 Task: Open Card Card0000000122 in Board Board0000000031 in Workspace WS0000000011 in Trello. Add Member Email0000000042 to Card Card0000000122 in Board Board0000000031 in Workspace WS0000000011 in Trello. Add Yellow Label titled Label0000000122 to Card Card0000000122 in Board Board0000000031 in Workspace WS0000000011 in Trello. Add Checklist CL0000000122 to Card Card0000000122 in Board Board0000000031 in Workspace WS0000000011 in Trello. Add Dates with Start Date as May 08 2023 and Due Date as May 31 2023 to Card Card0000000122 in Board Board0000000031 in Workspace WS0000000011 in Trello
Action: Mouse moved to (469, 361)
Screenshot: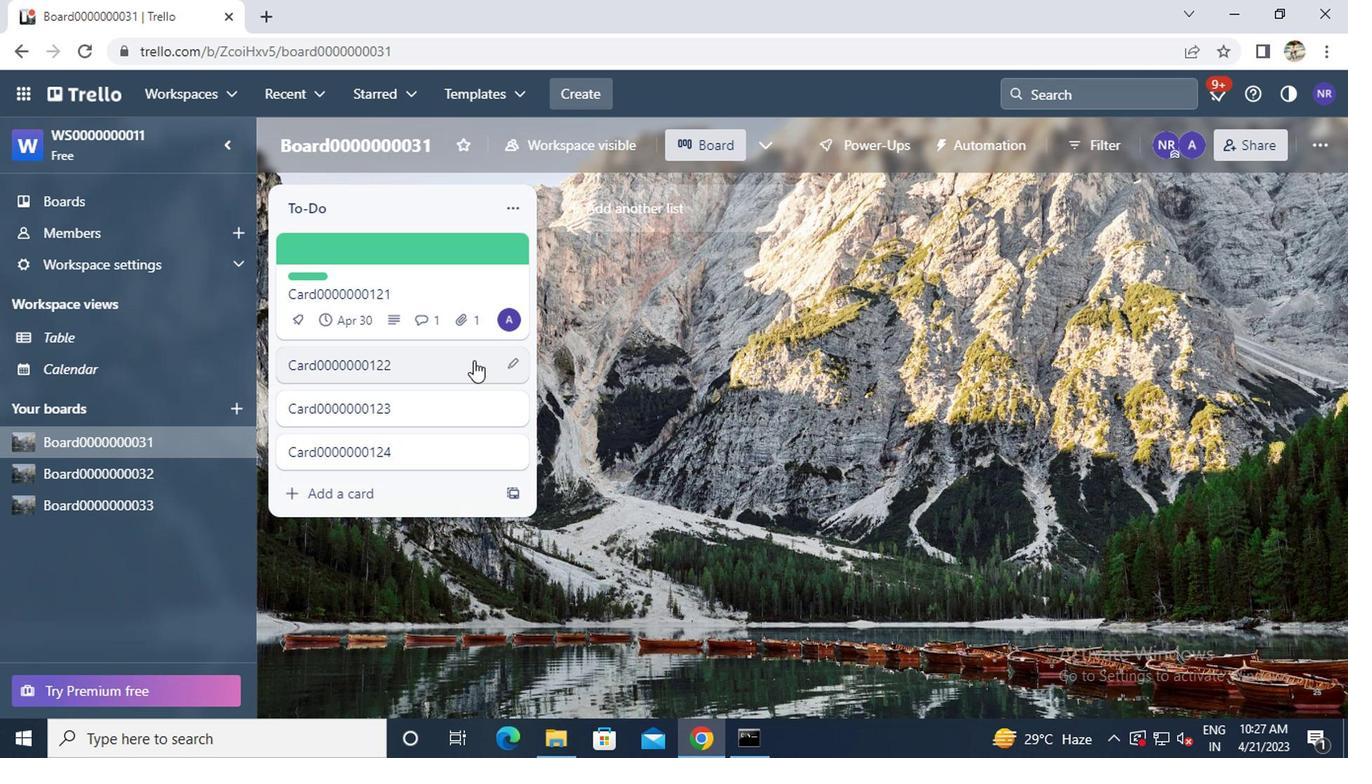 
Action: Mouse pressed left at (469, 361)
Screenshot: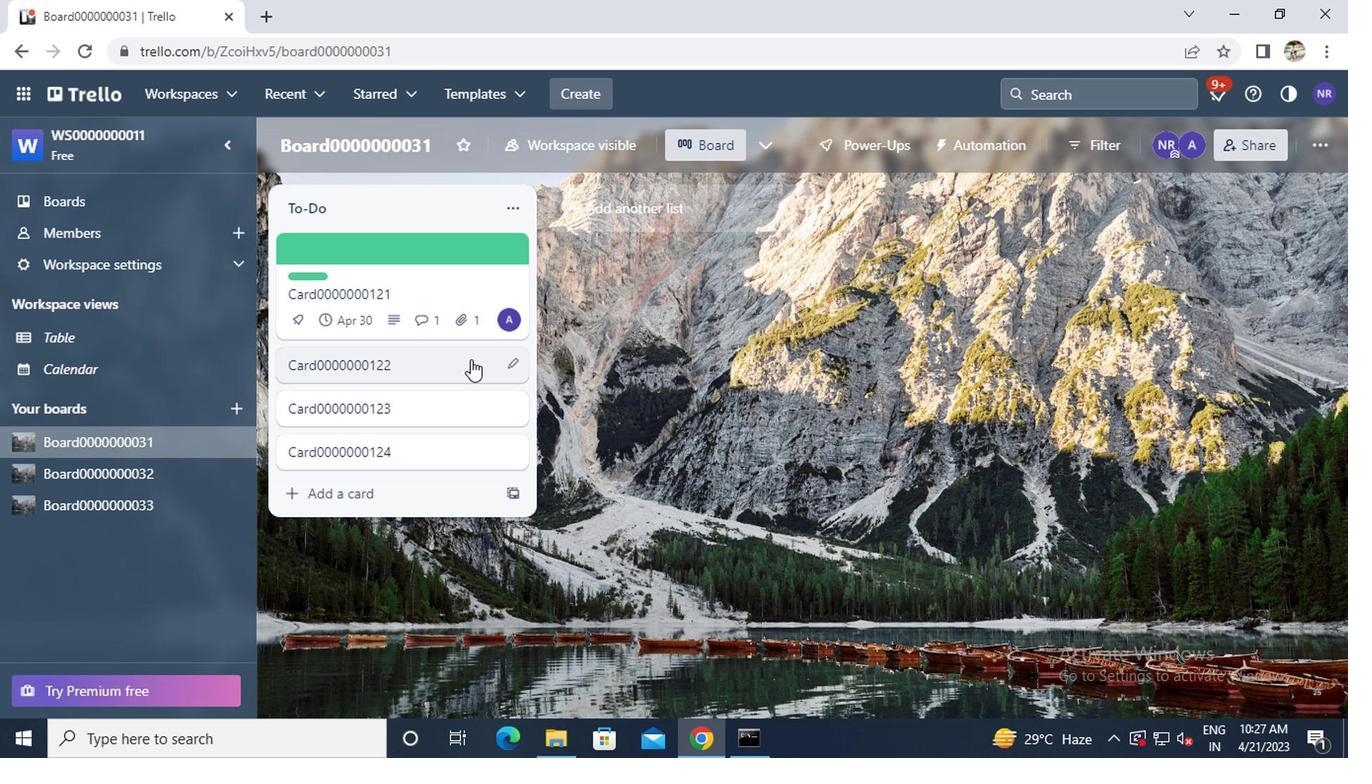 
Action: Mouse moved to (887, 323)
Screenshot: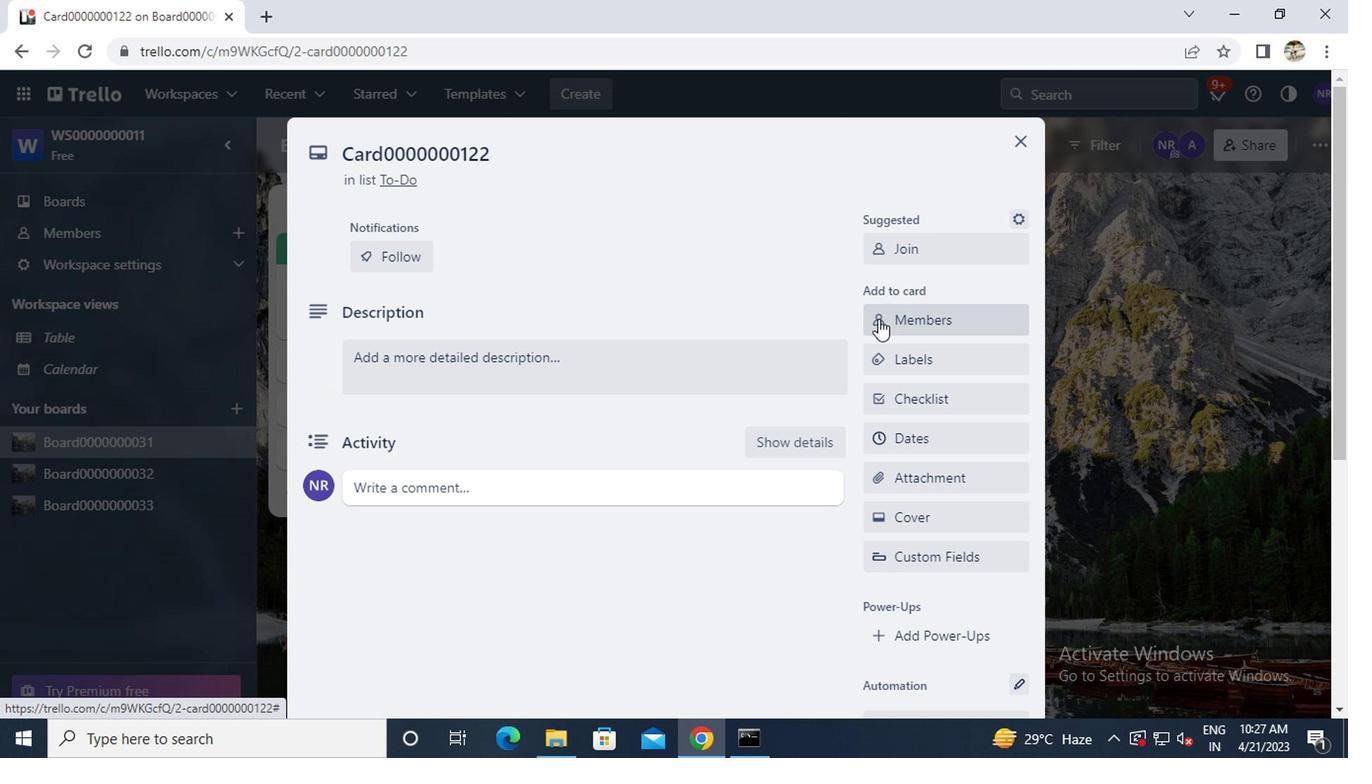 
Action: Mouse pressed left at (887, 323)
Screenshot: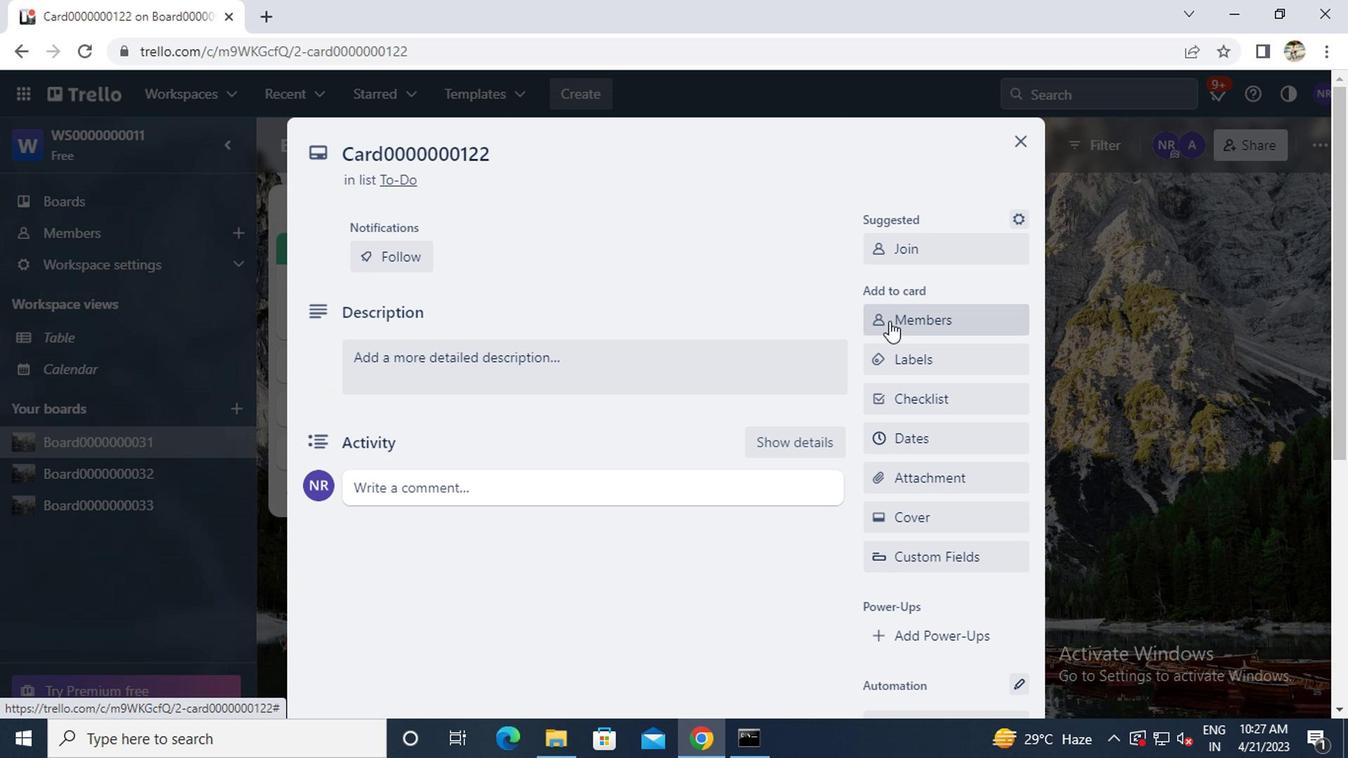 
Action: Key pressed m<Key.caps_lock>ail<Key.caps_lock><Key.caps_lock>australia7<Key.shift>@GMAIL.COM
Screenshot: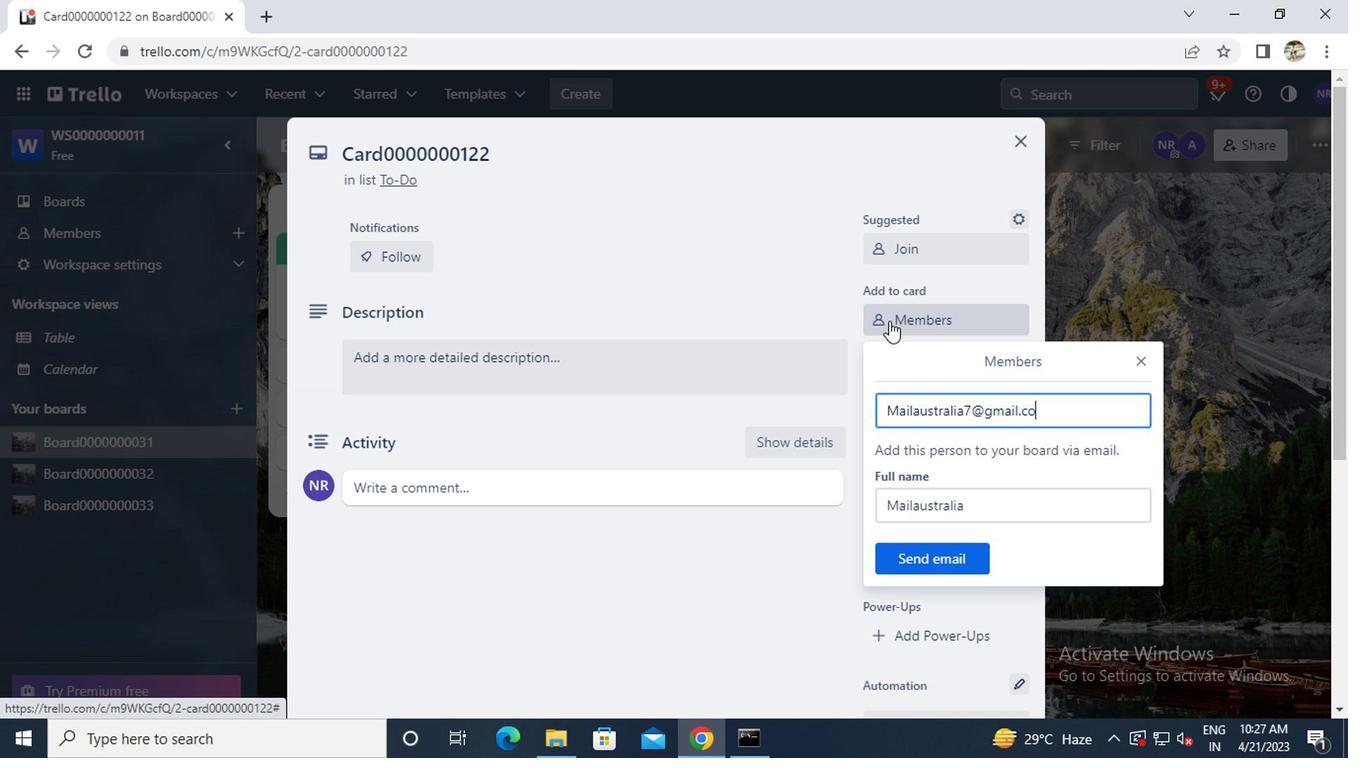 
Action: Mouse moved to (927, 560)
Screenshot: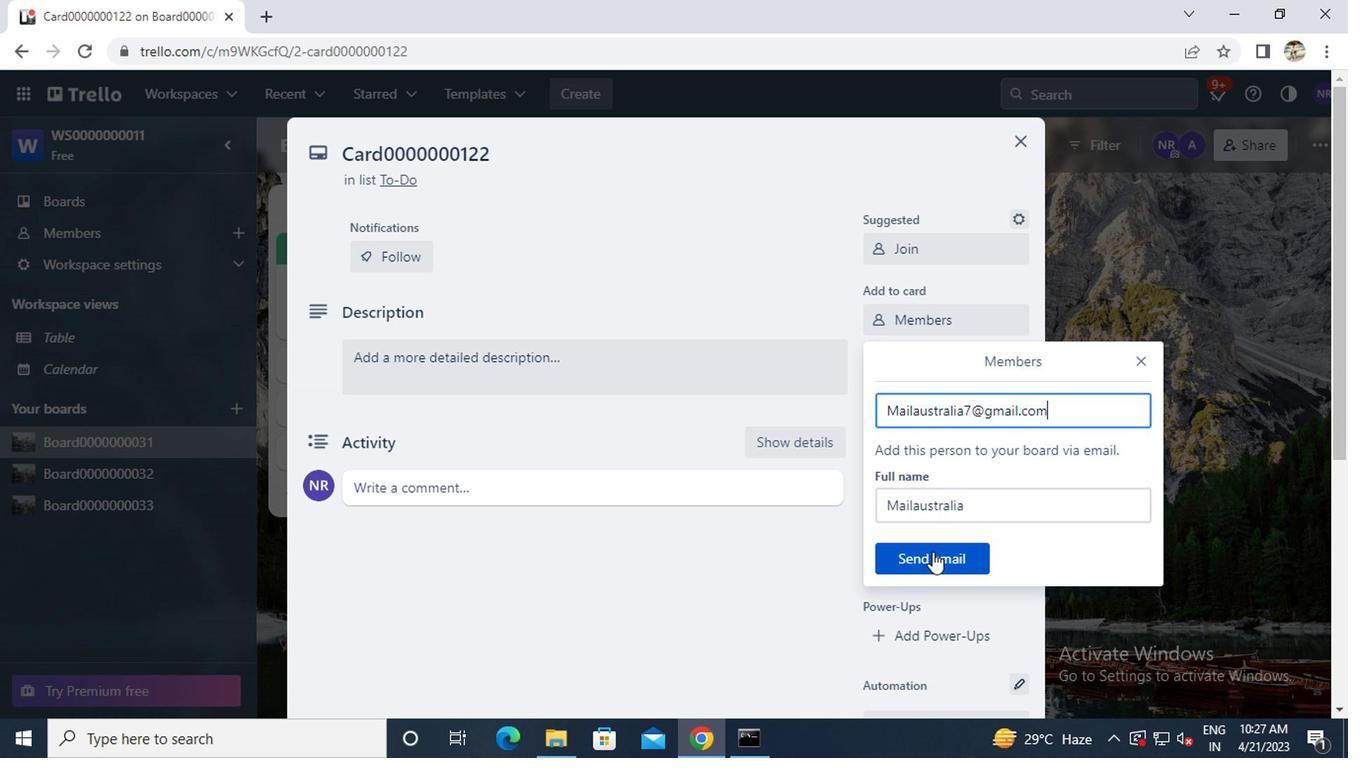 
Action: Mouse pressed left at (927, 560)
Screenshot: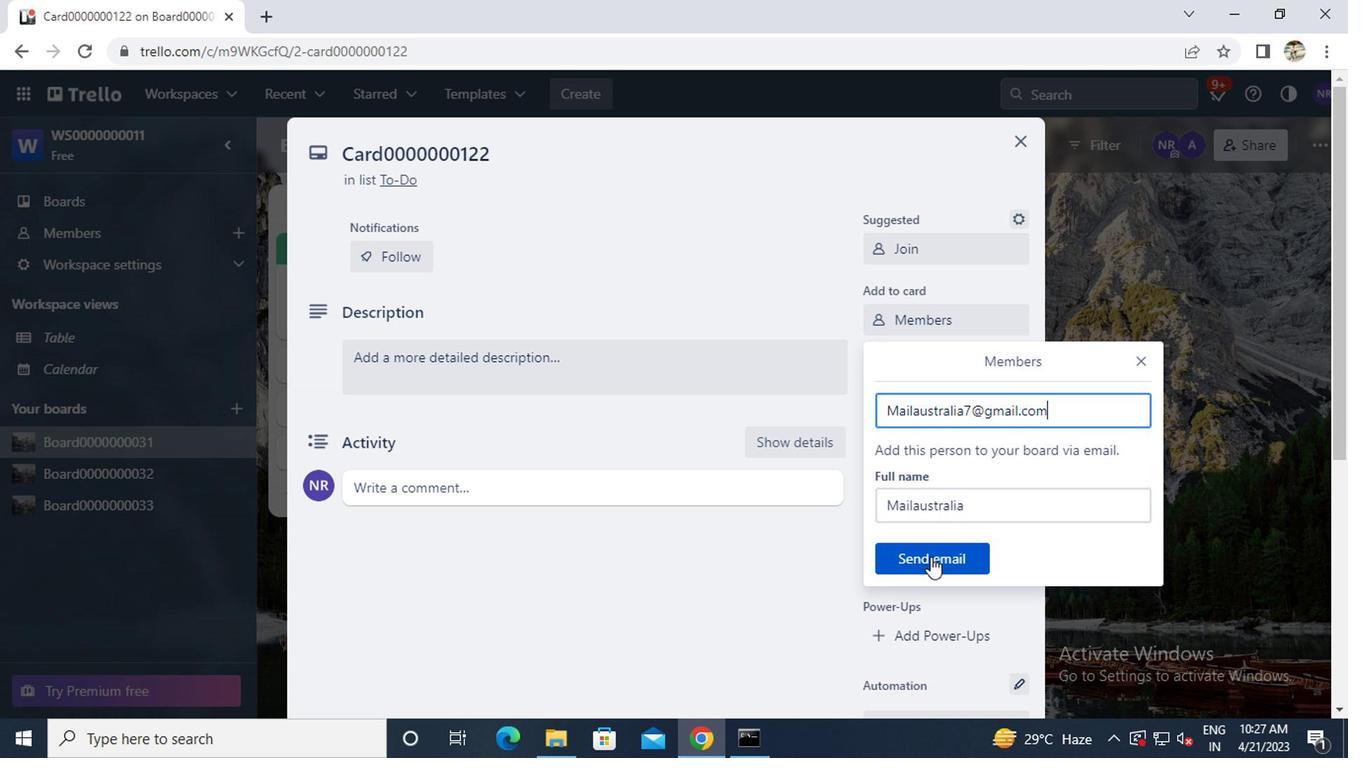 
Action: Mouse moved to (911, 358)
Screenshot: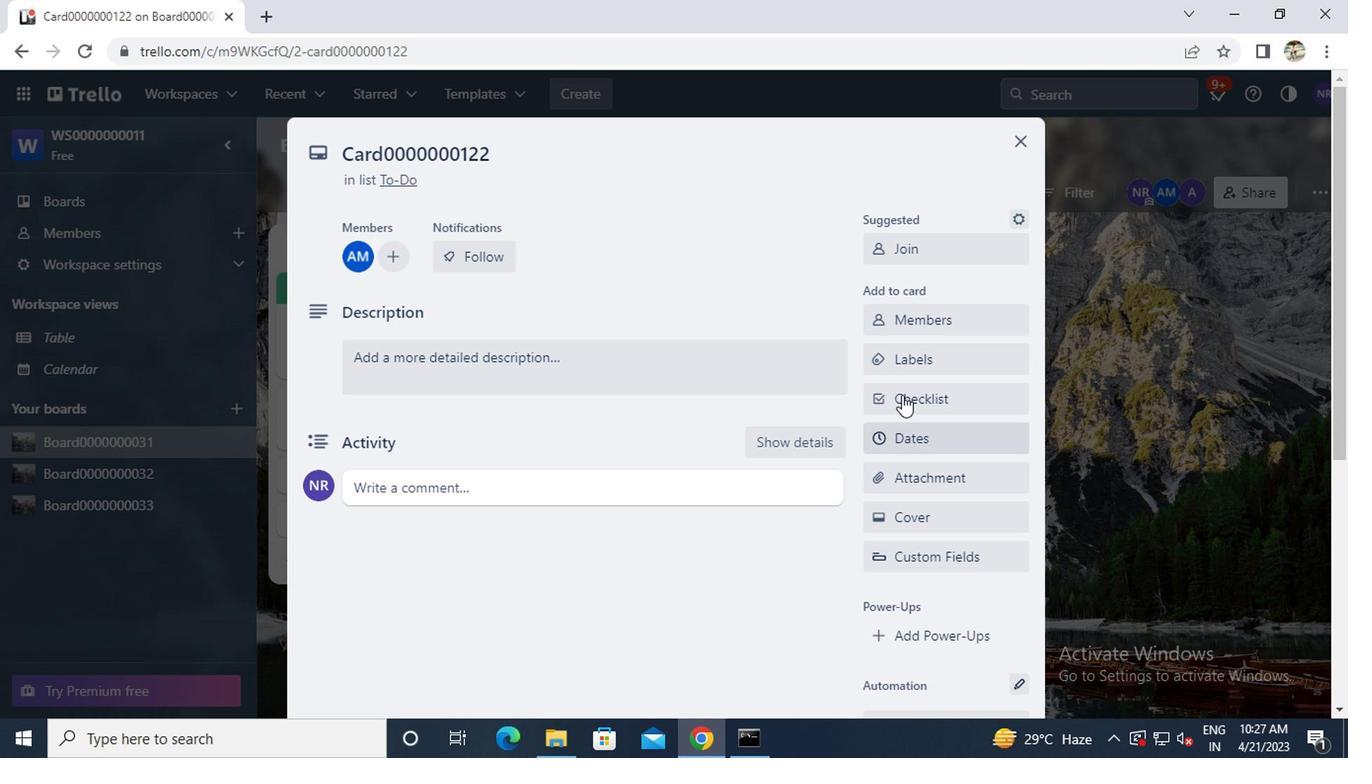 
Action: Mouse pressed left at (911, 358)
Screenshot: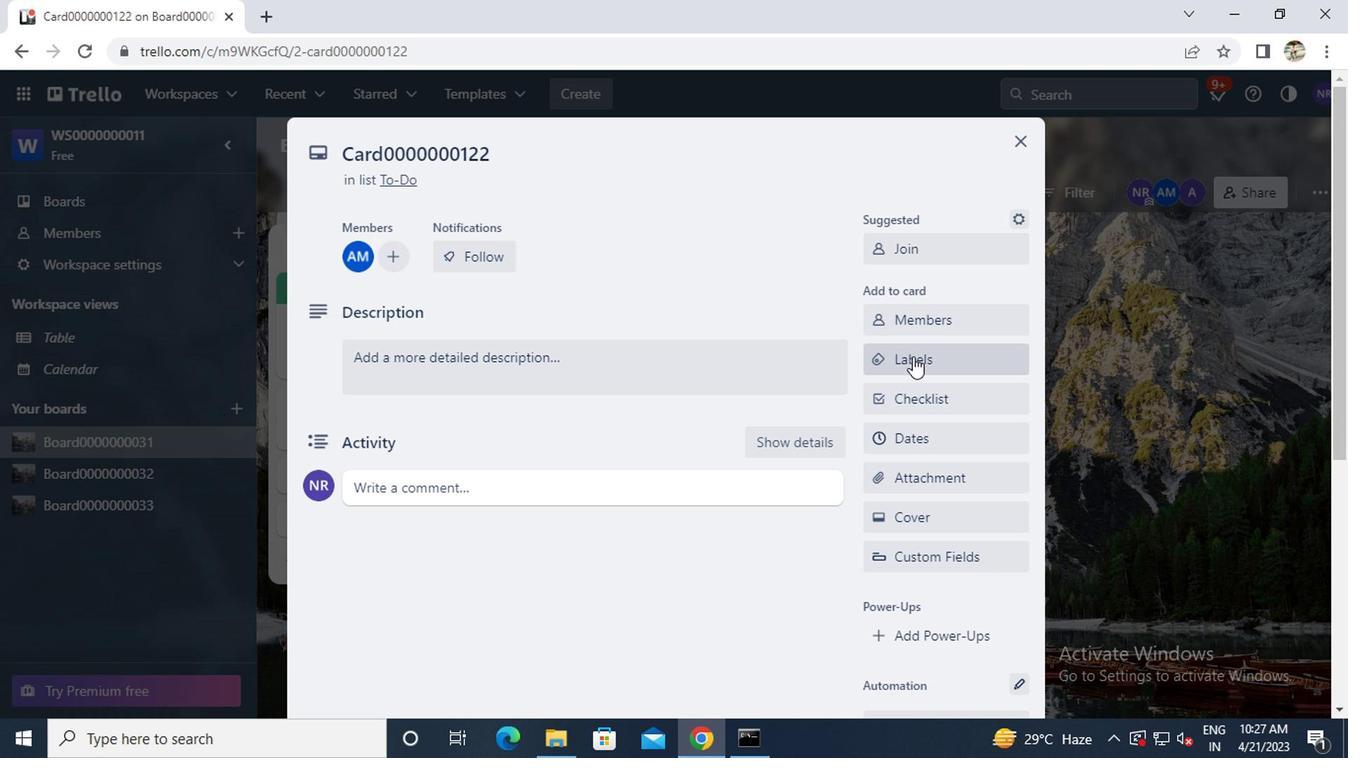 
Action: Mouse moved to (967, 528)
Screenshot: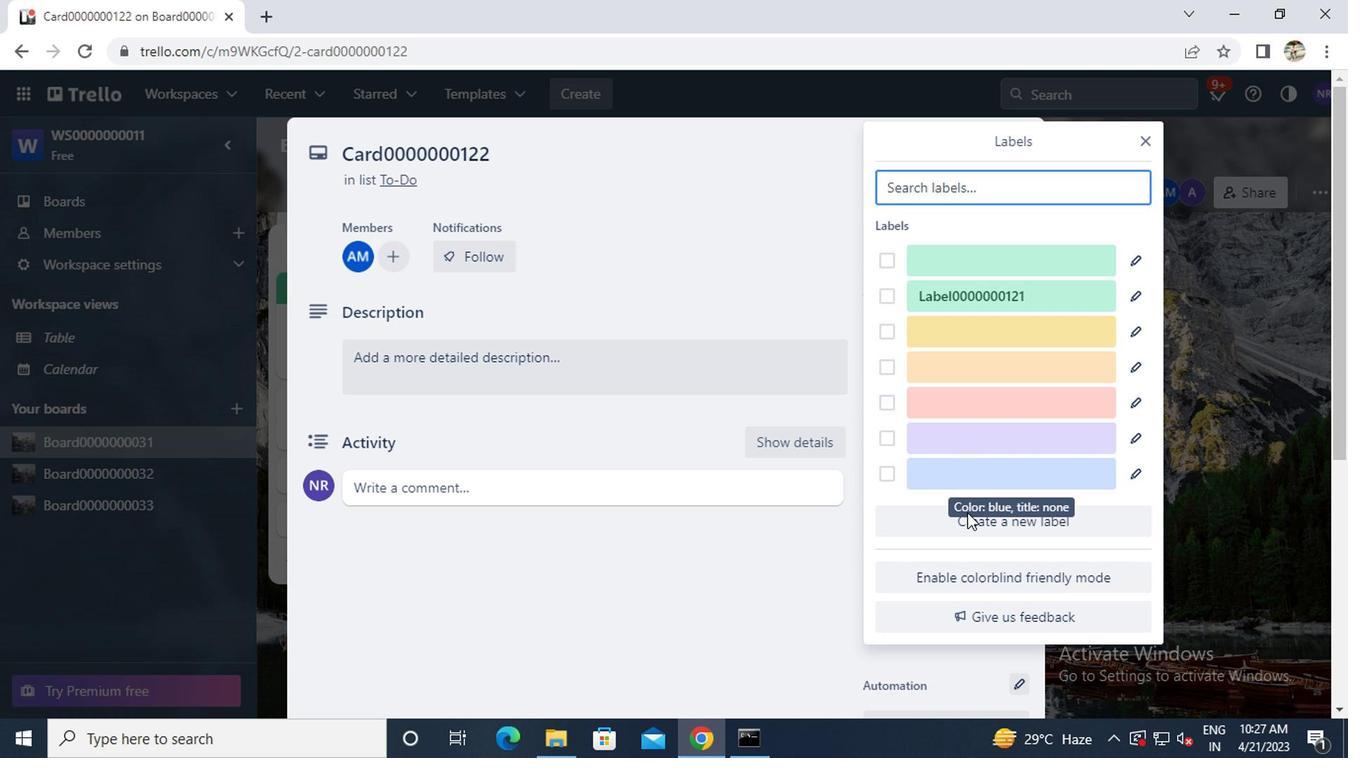 
Action: Mouse pressed left at (967, 528)
Screenshot: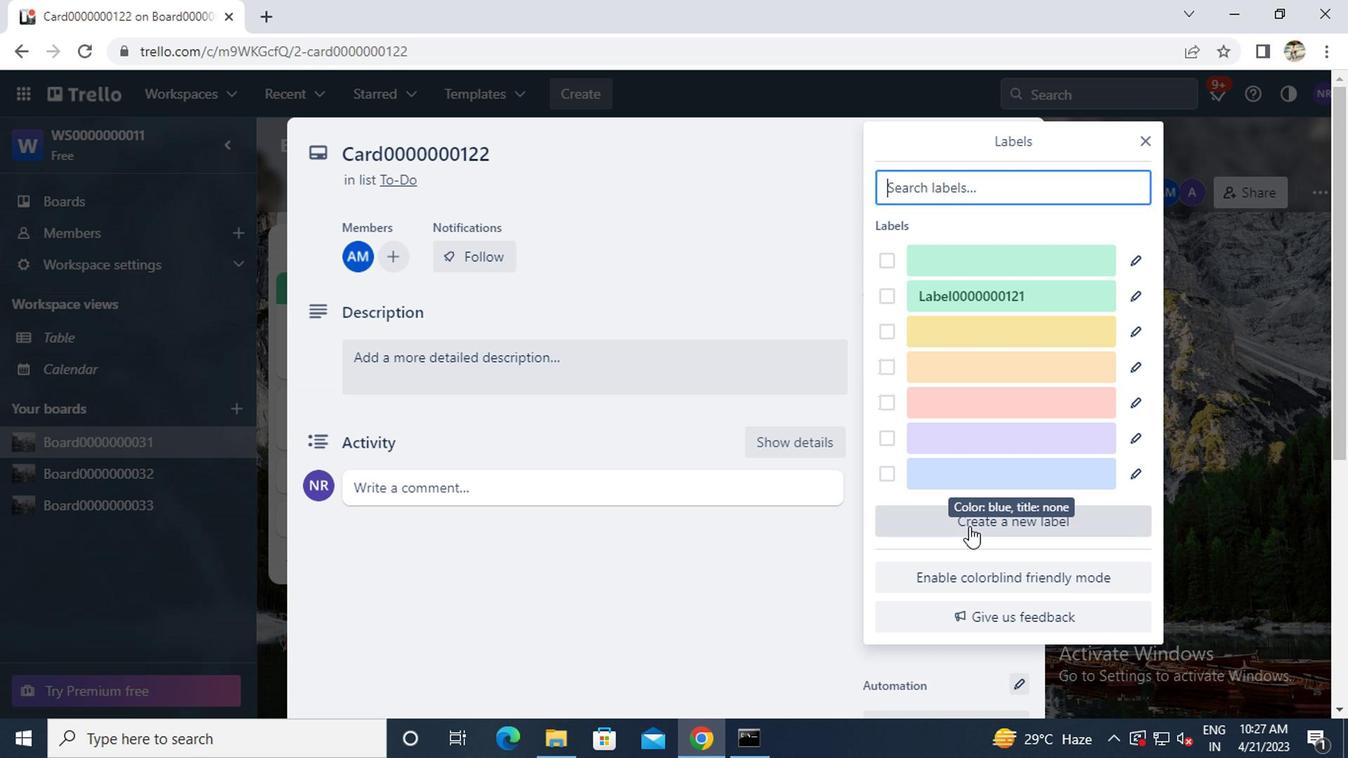 
Action: Mouse moved to (955, 430)
Screenshot: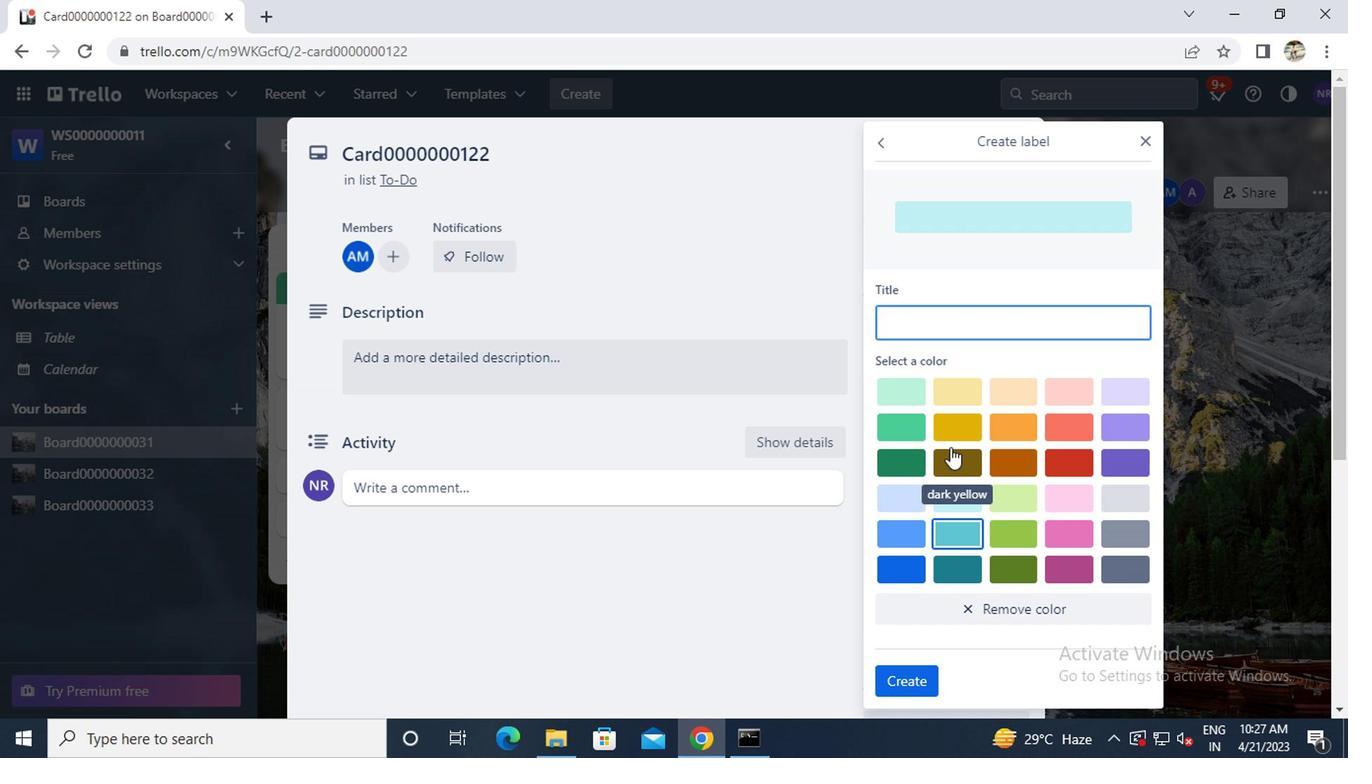 
Action: Mouse pressed left at (955, 430)
Screenshot: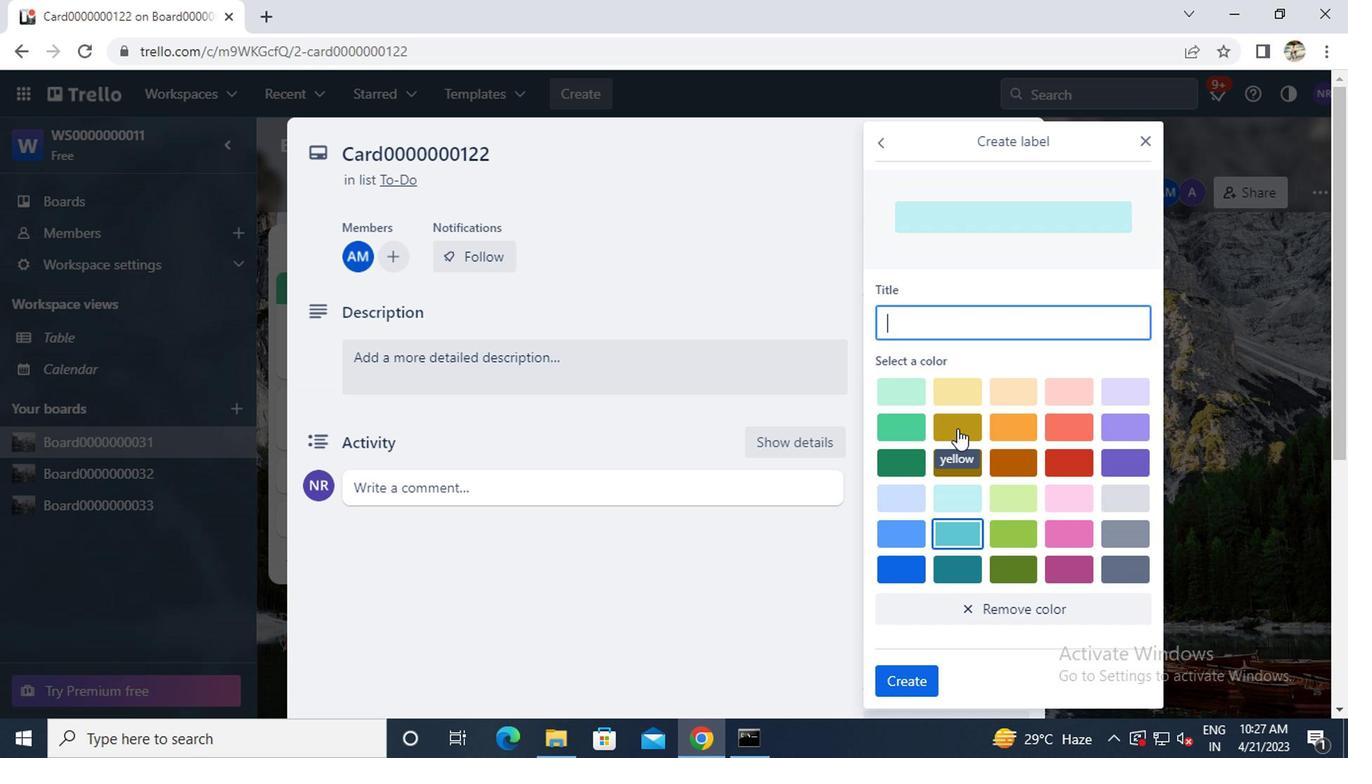 
Action: Mouse moved to (970, 320)
Screenshot: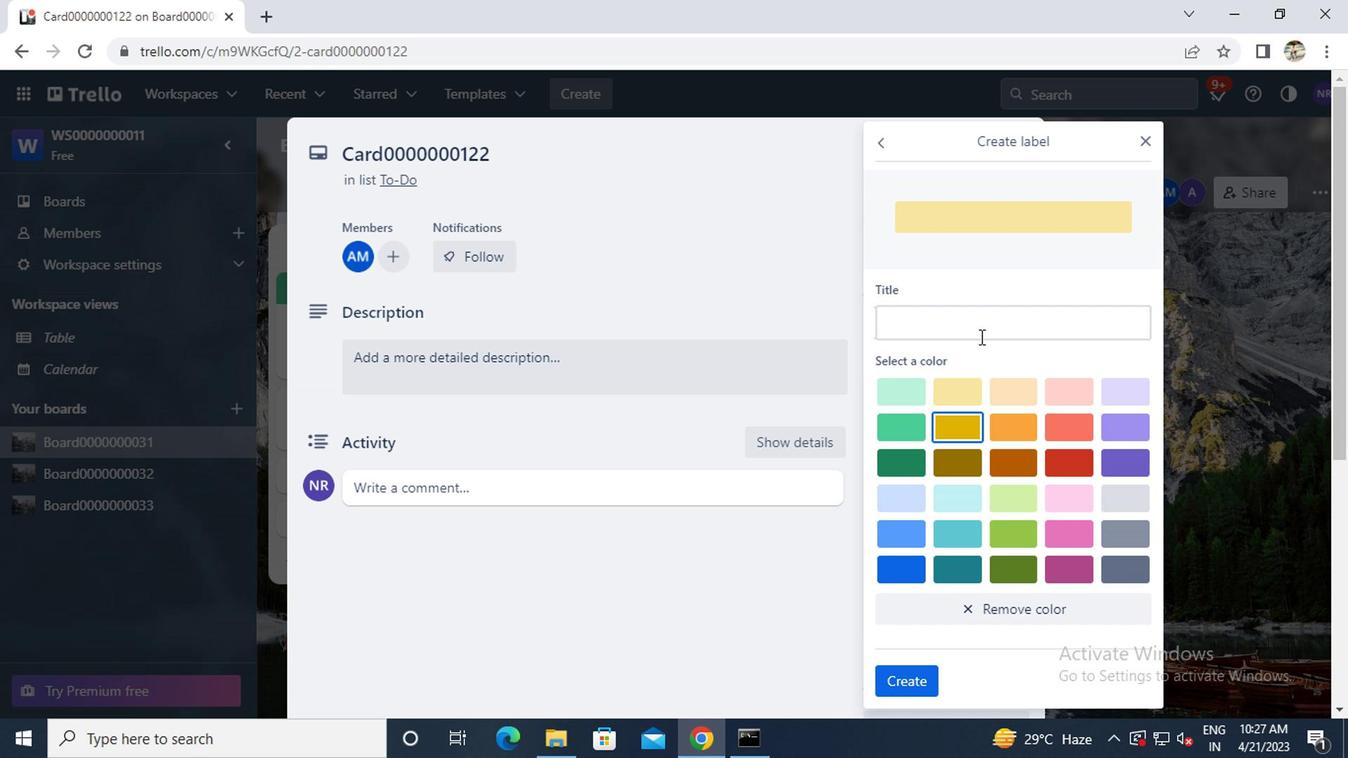 
Action: Mouse pressed left at (970, 320)
Screenshot: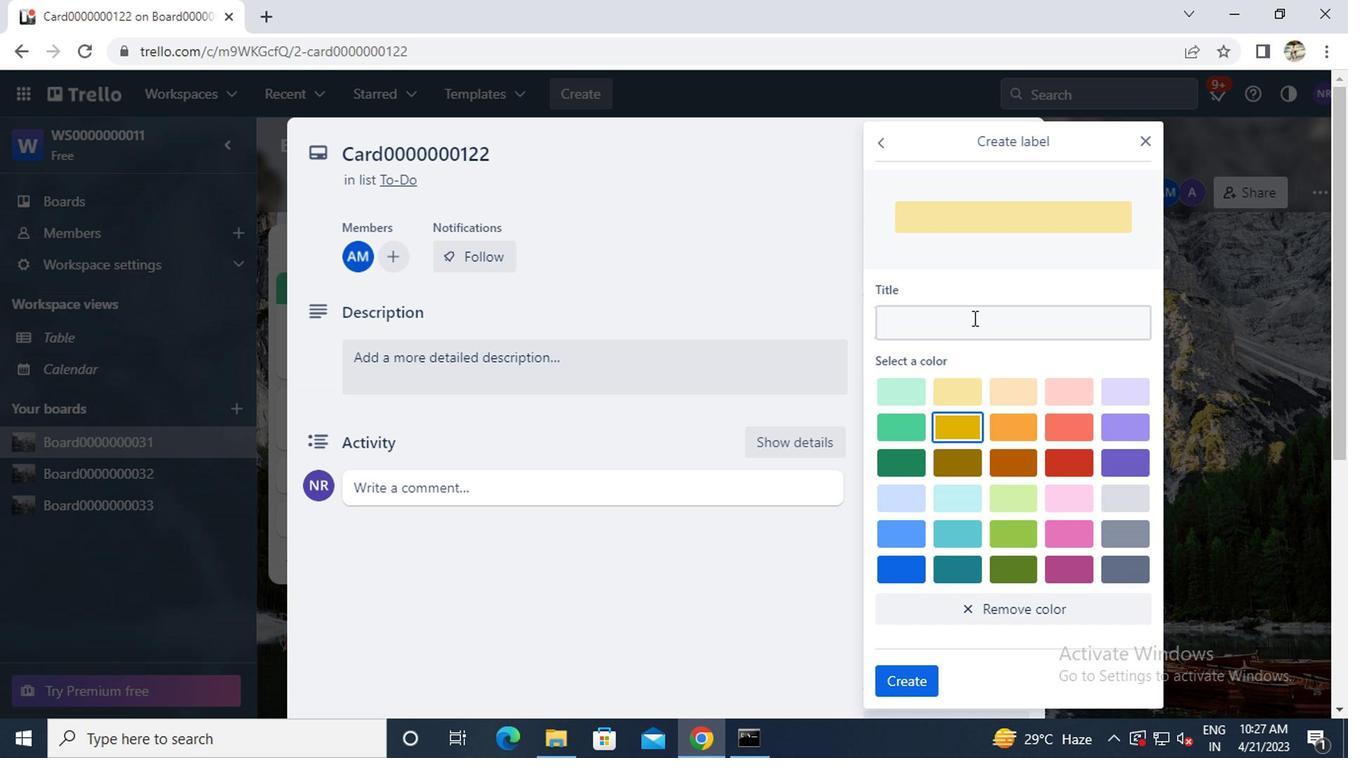 
Action: Key pressed <Key.caps_lock>L<Key.caps_lock>ABEL0000000122
Screenshot: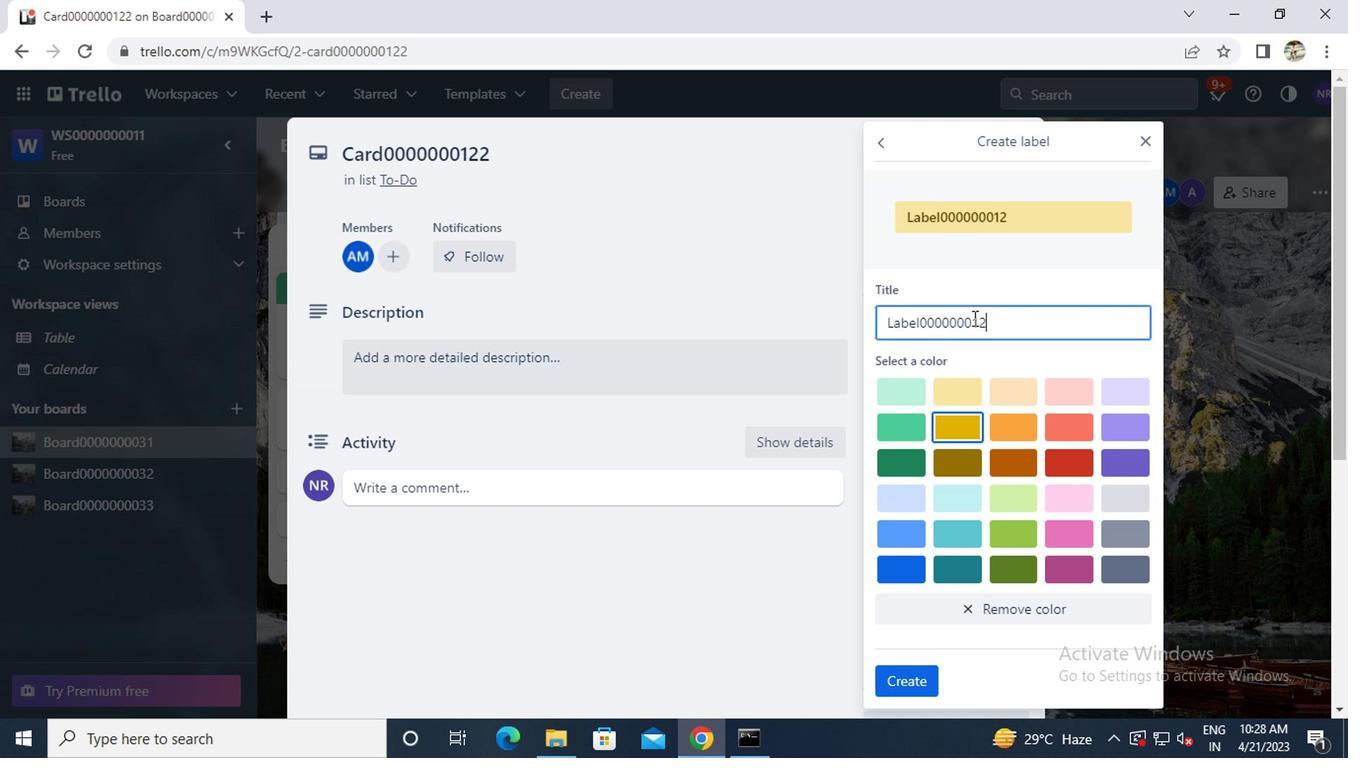 
Action: Mouse moved to (920, 677)
Screenshot: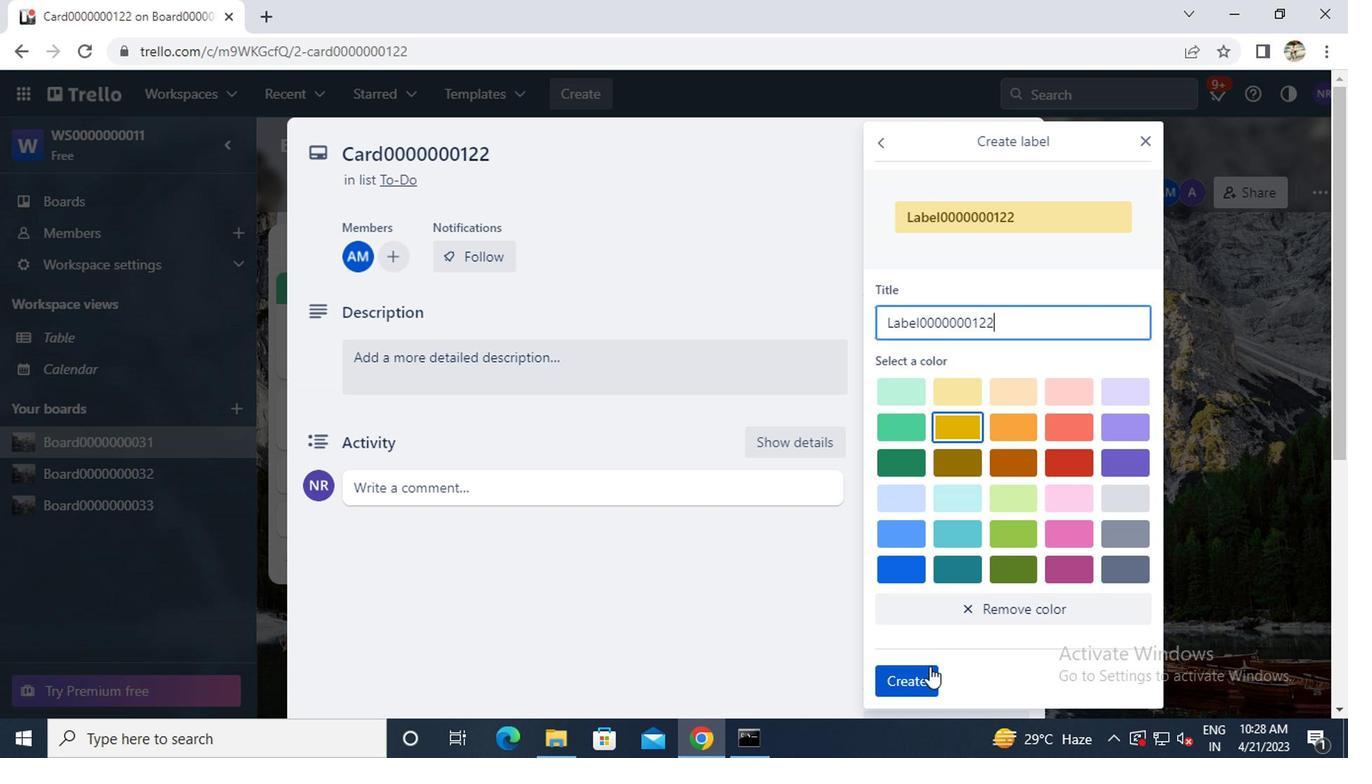 
Action: Mouse pressed left at (920, 677)
Screenshot: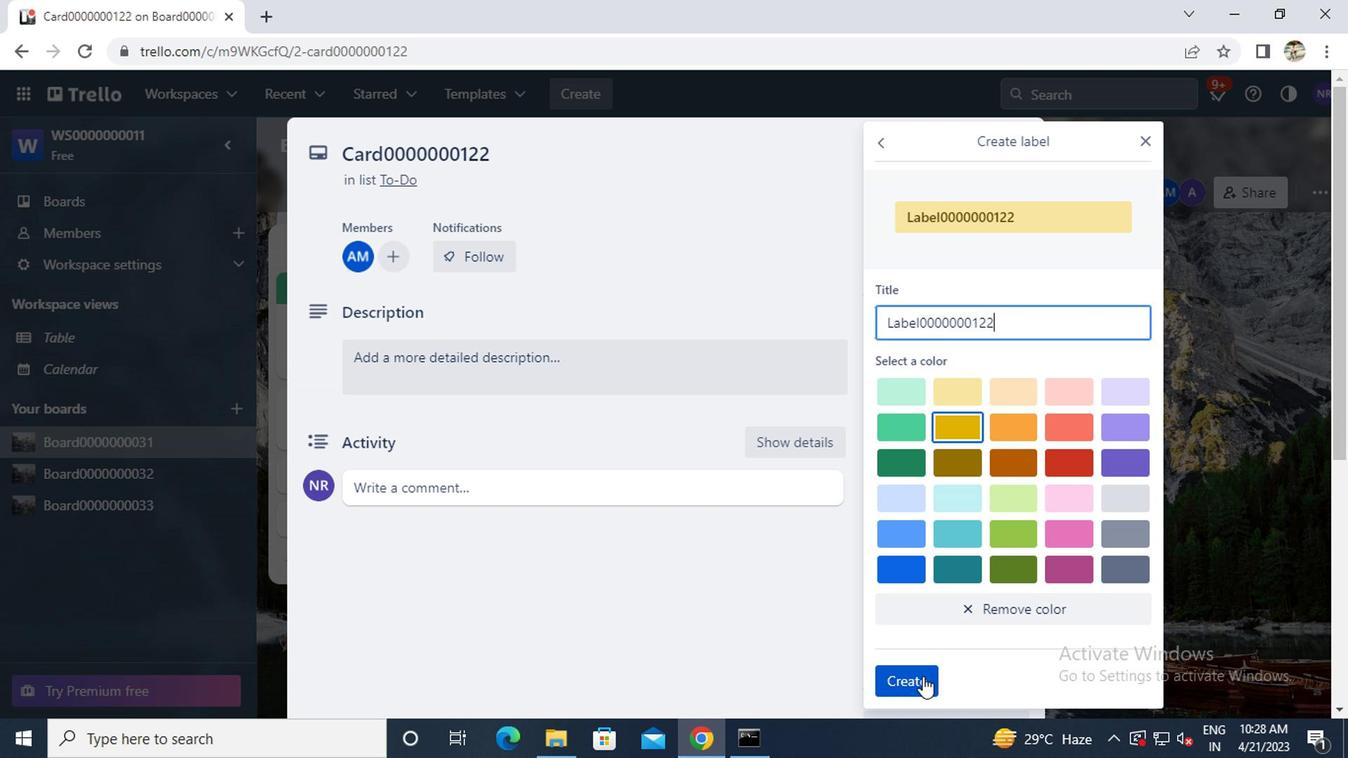 
Action: Mouse moved to (1136, 144)
Screenshot: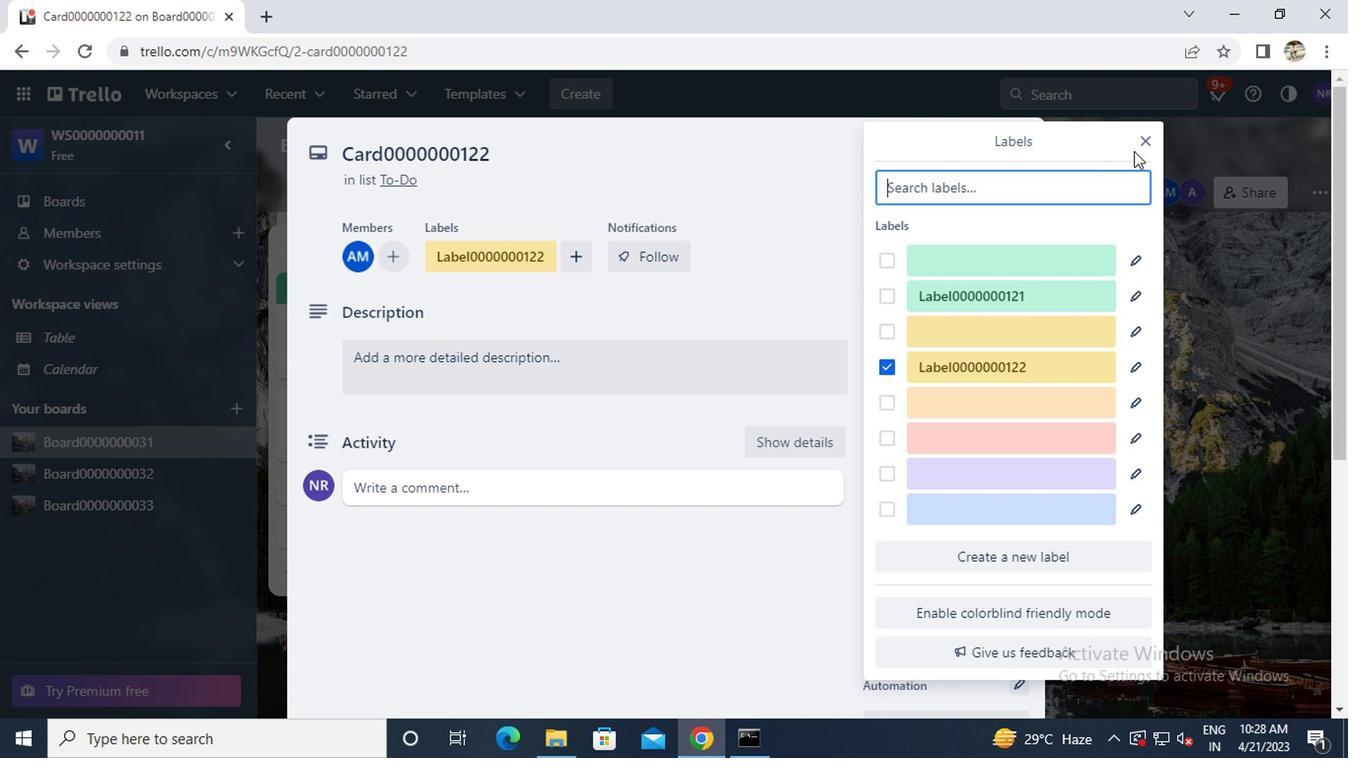 
Action: Mouse pressed left at (1136, 144)
Screenshot: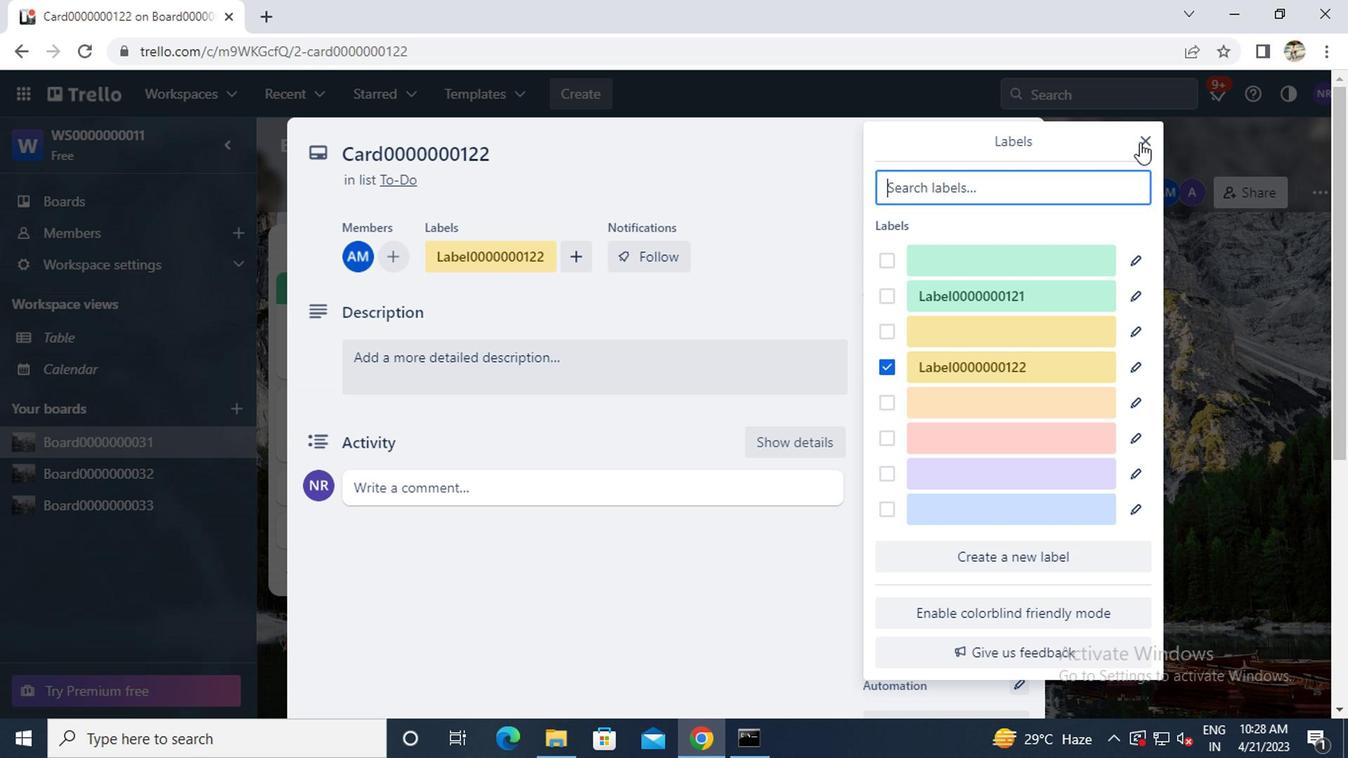 
Action: Mouse moved to (946, 399)
Screenshot: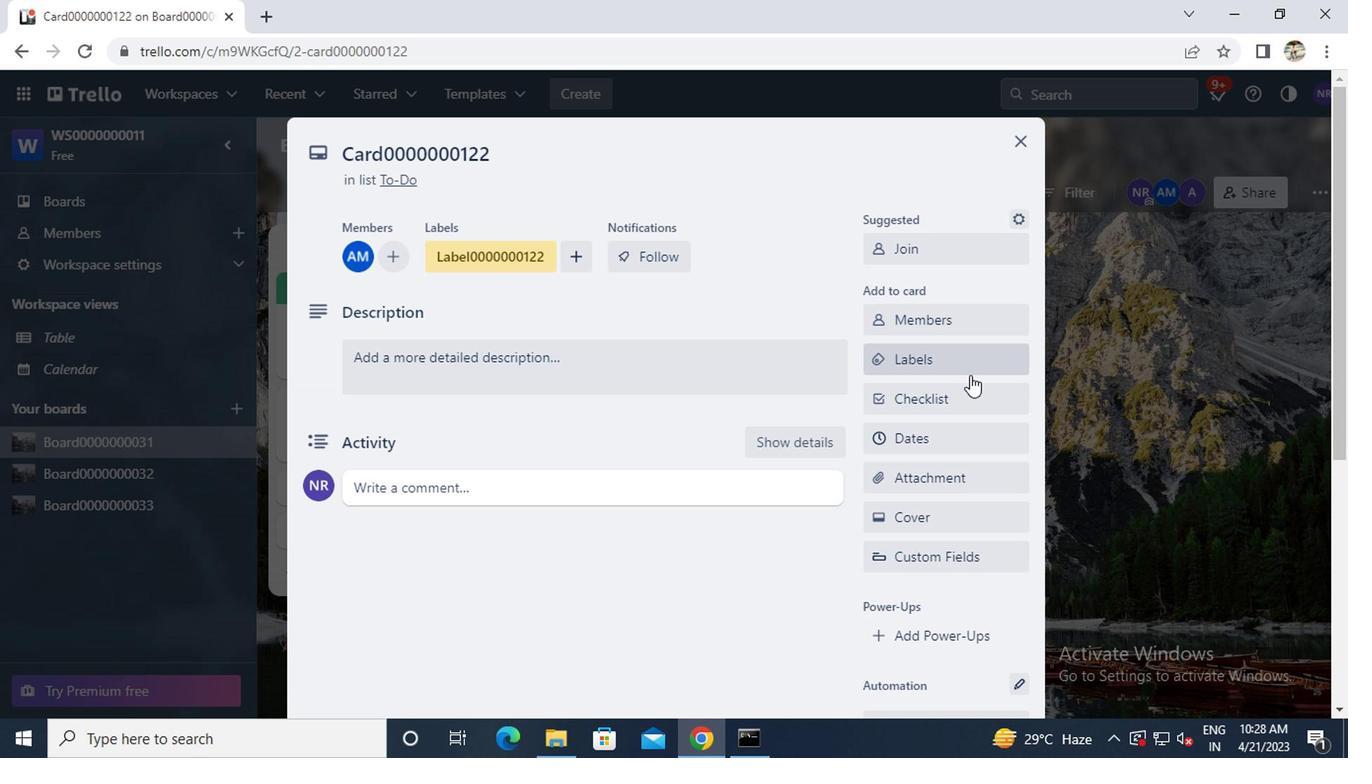 
Action: Mouse pressed left at (946, 399)
Screenshot: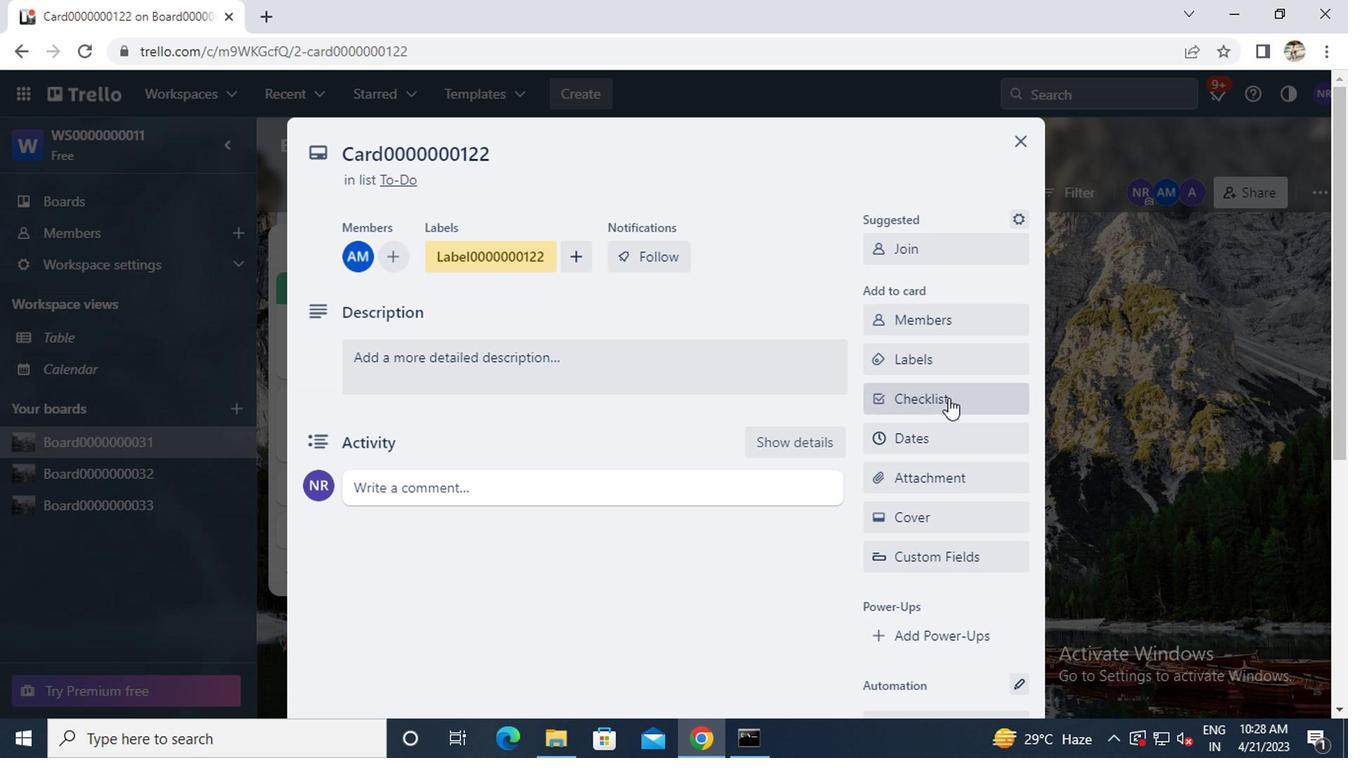 
Action: Key pressed <Key.caps_lock>CL<Key.caps_lock>0000000122
Screenshot: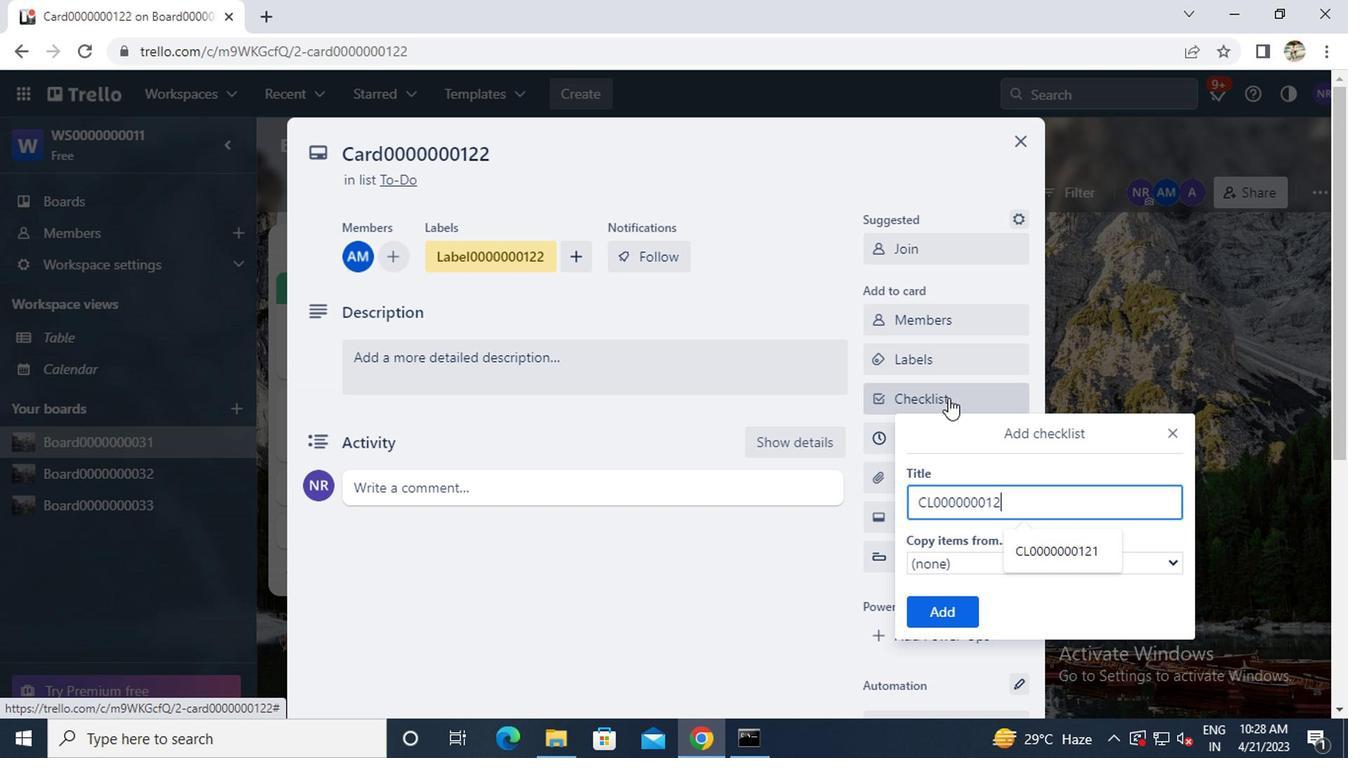 
Action: Mouse moved to (942, 617)
Screenshot: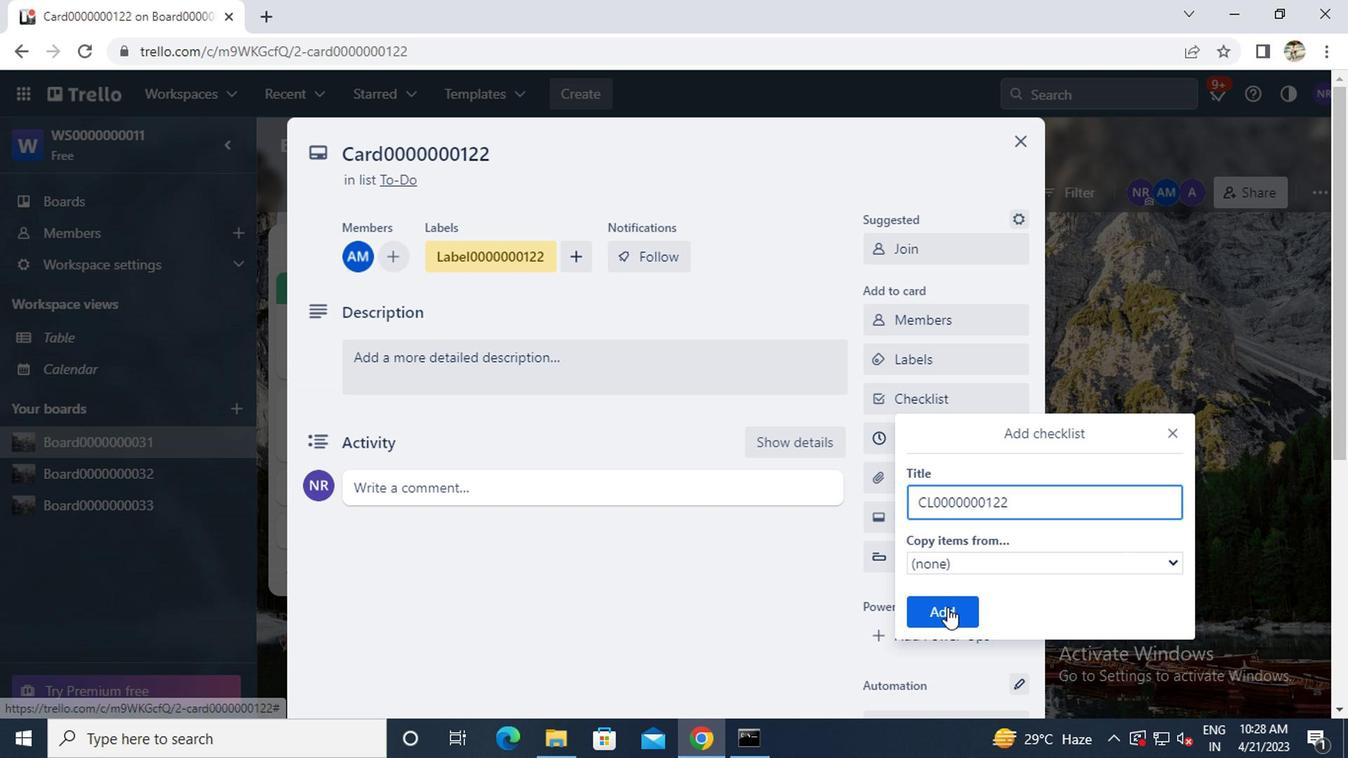 
Action: Mouse pressed left at (942, 617)
Screenshot: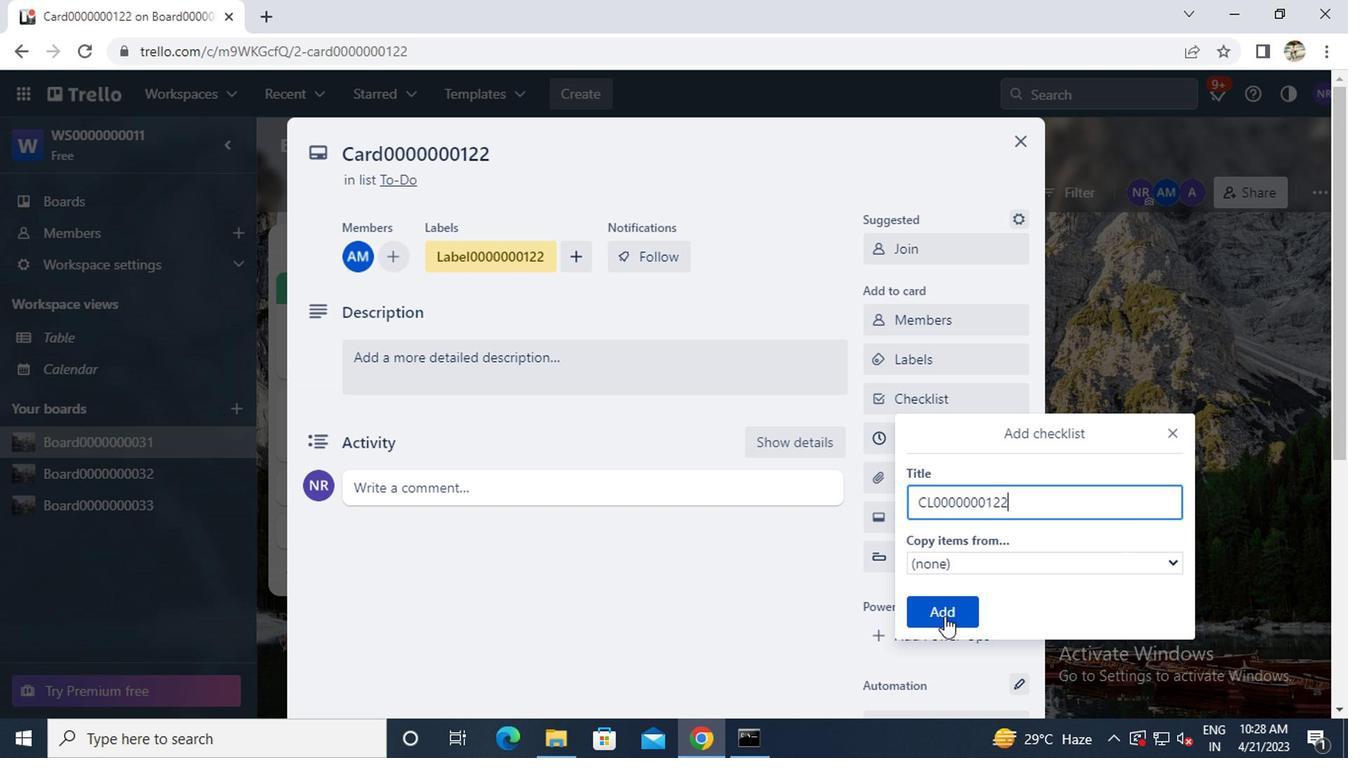
Action: Mouse moved to (935, 444)
Screenshot: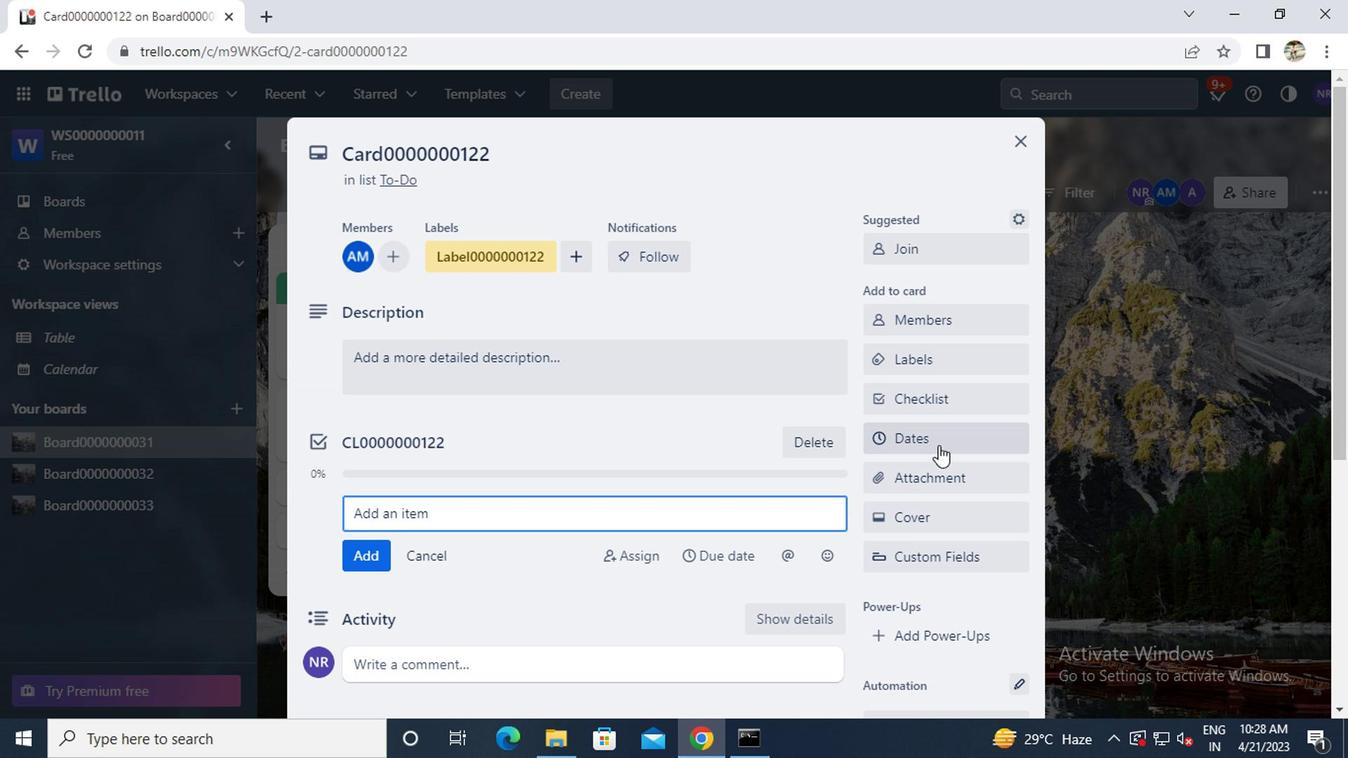 
Action: Mouse pressed left at (935, 444)
Screenshot: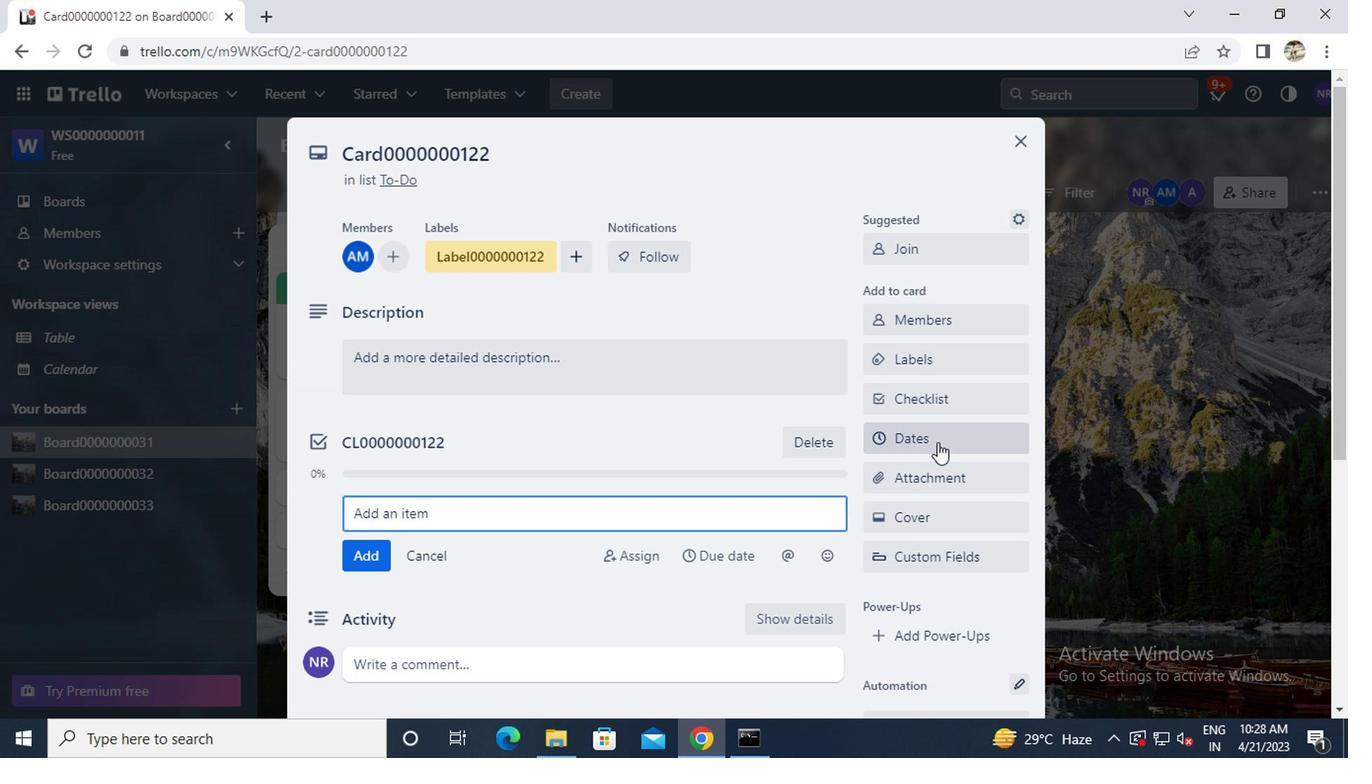 
Action: Mouse moved to (1124, 202)
Screenshot: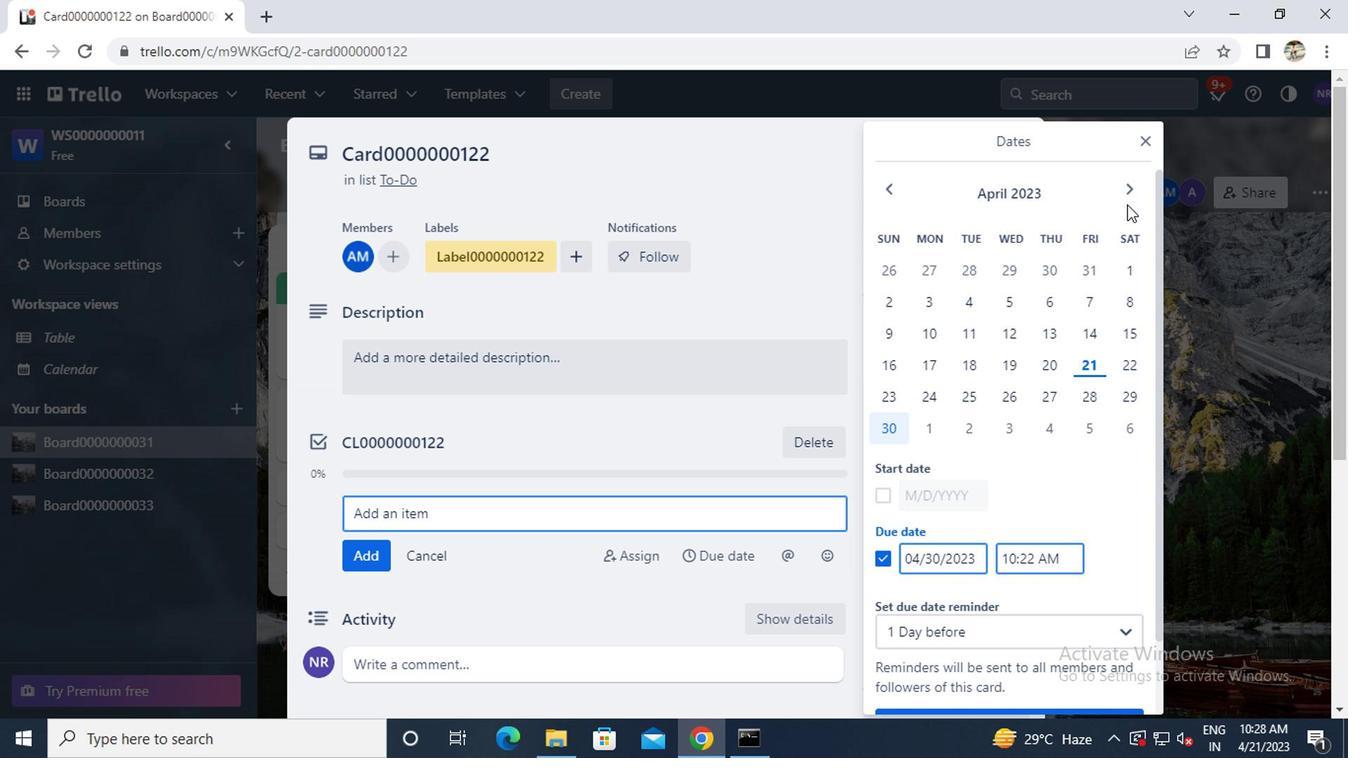 
Action: Mouse pressed left at (1124, 202)
Screenshot: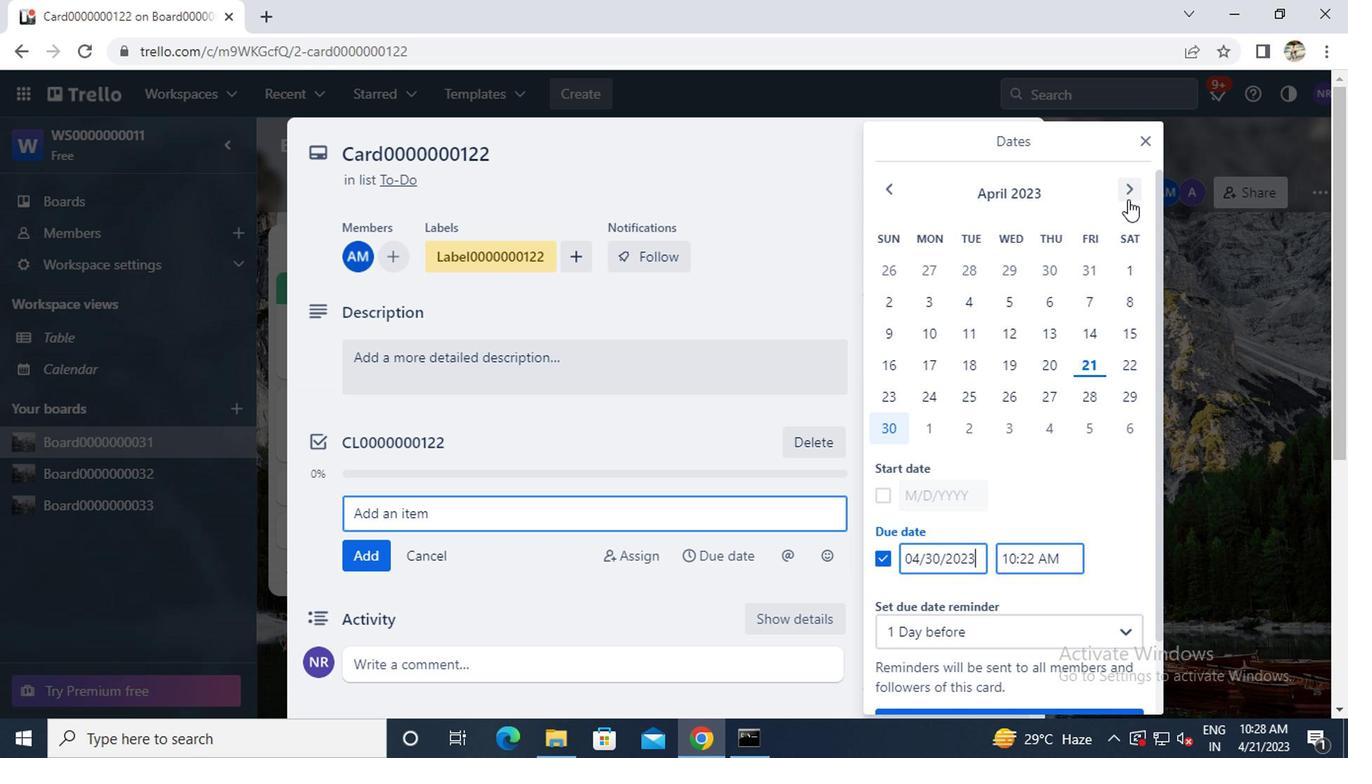 
Action: Mouse moved to (934, 306)
Screenshot: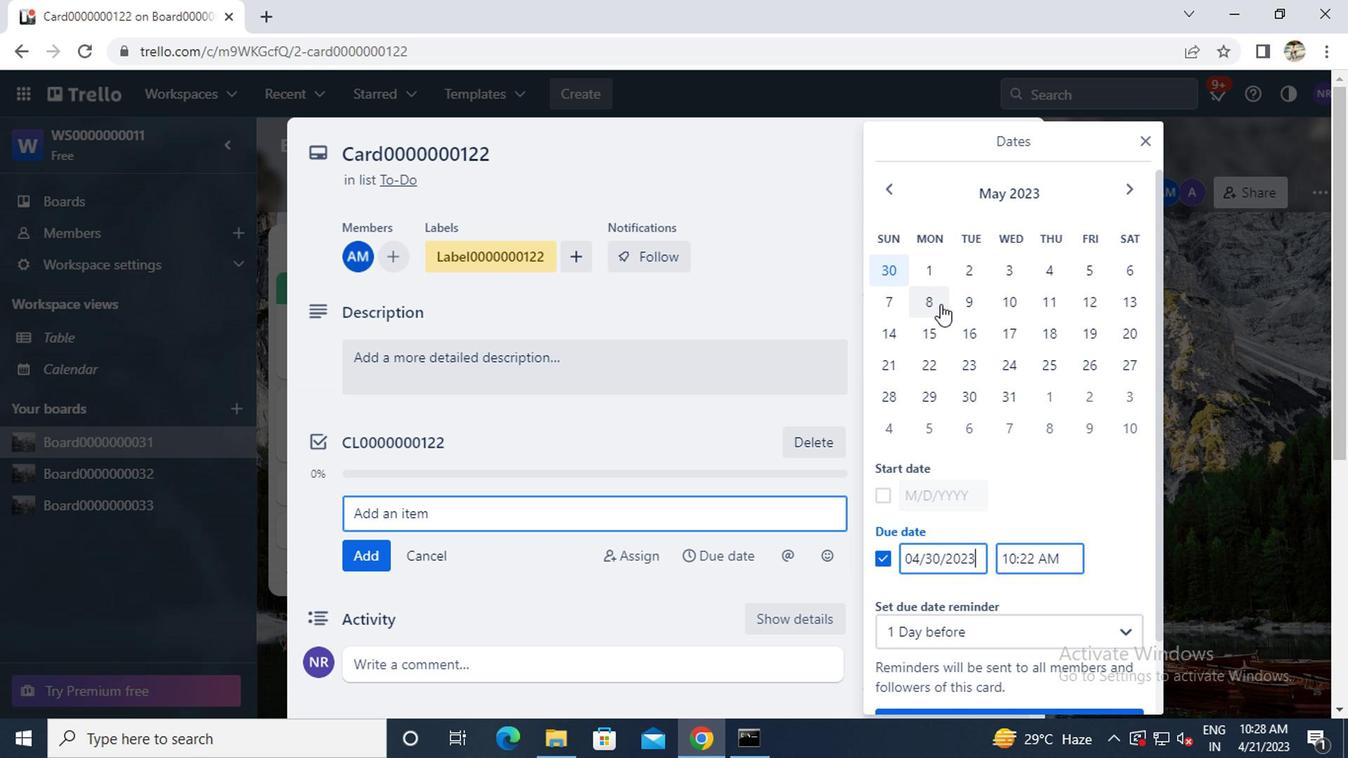 
Action: Mouse pressed left at (934, 306)
Screenshot: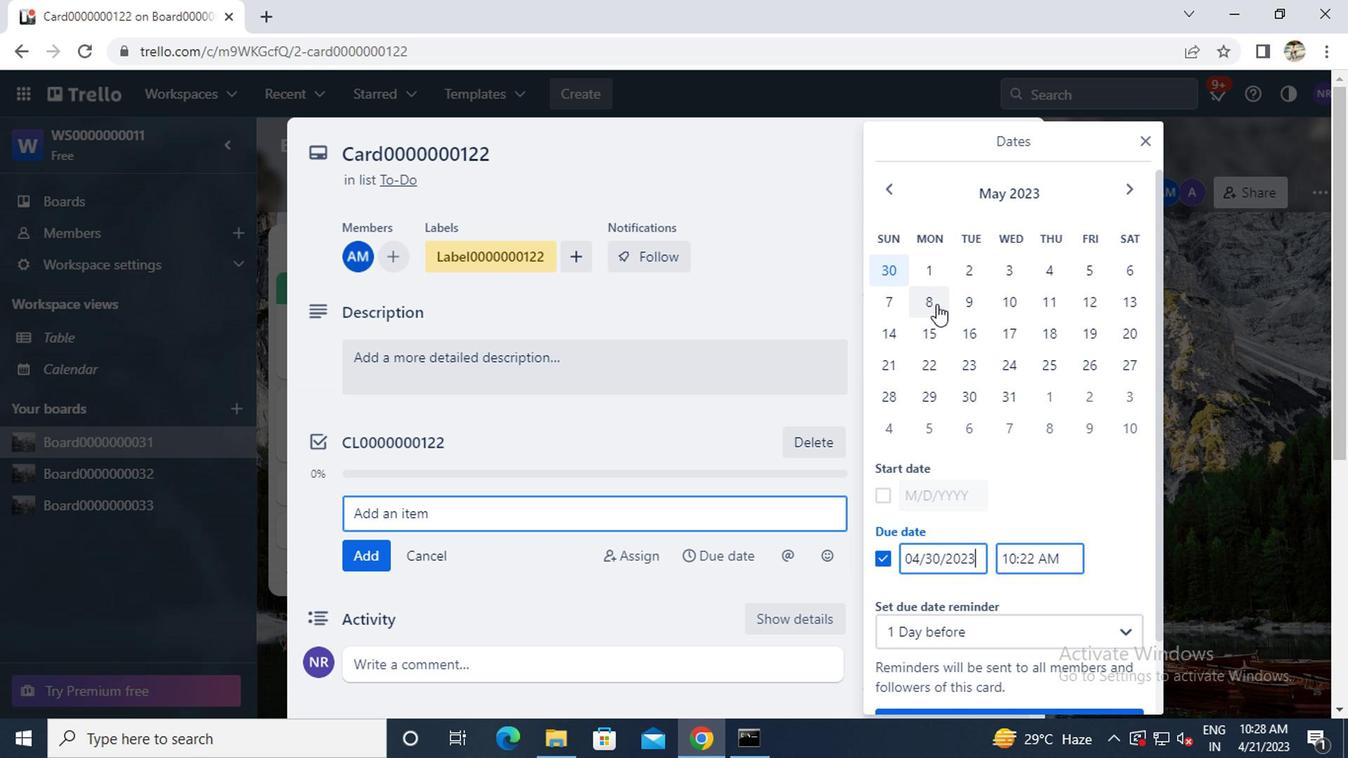 
Action: Mouse moved to (1002, 398)
Screenshot: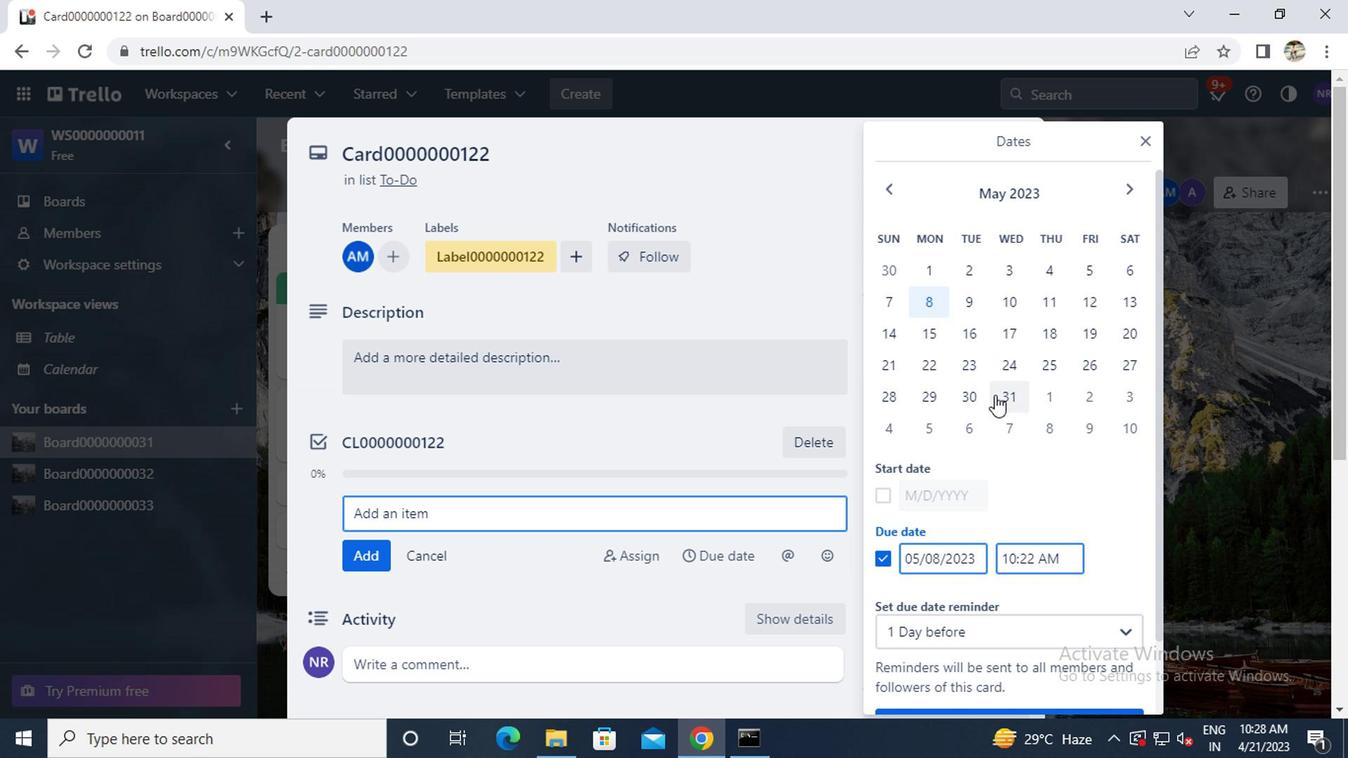 
Action: Mouse pressed left at (1002, 398)
Screenshot: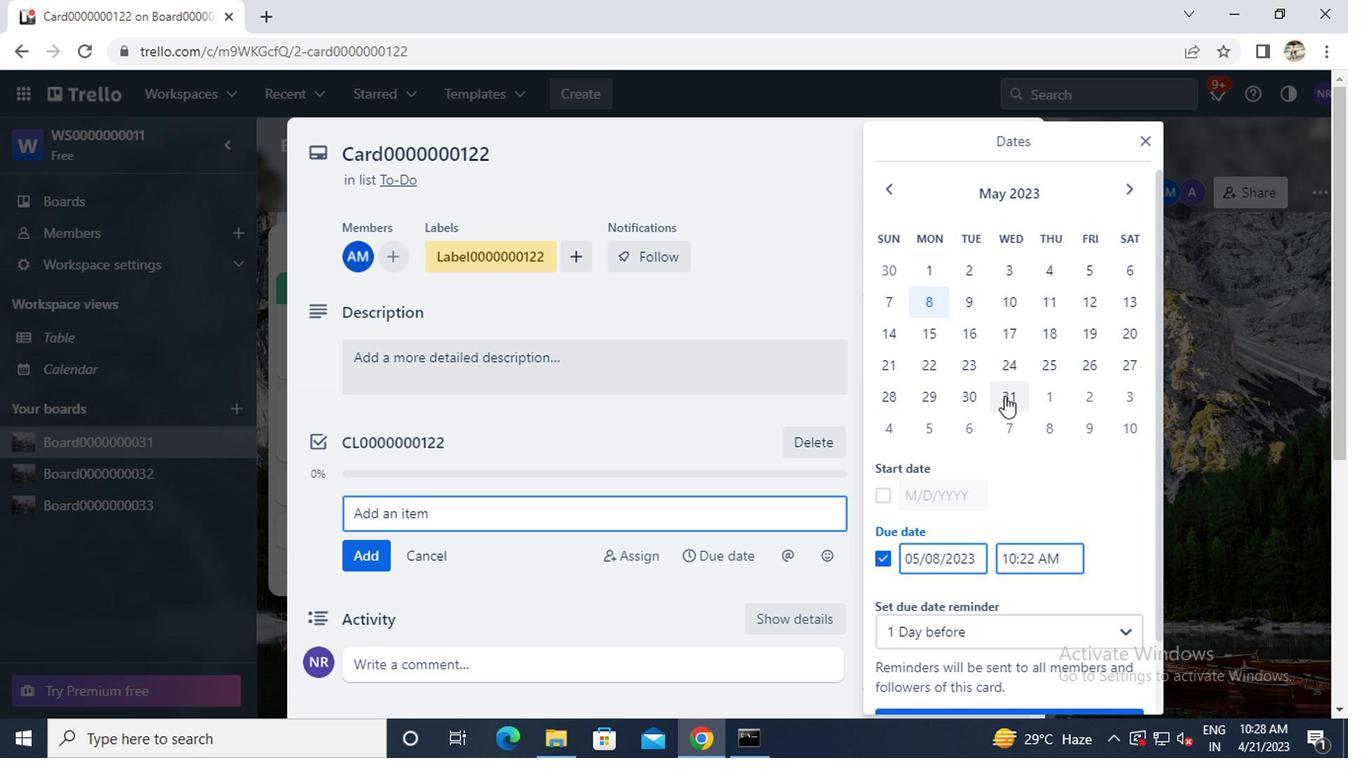 
Action: Mouse moved to (1000, 401)
Screenshot: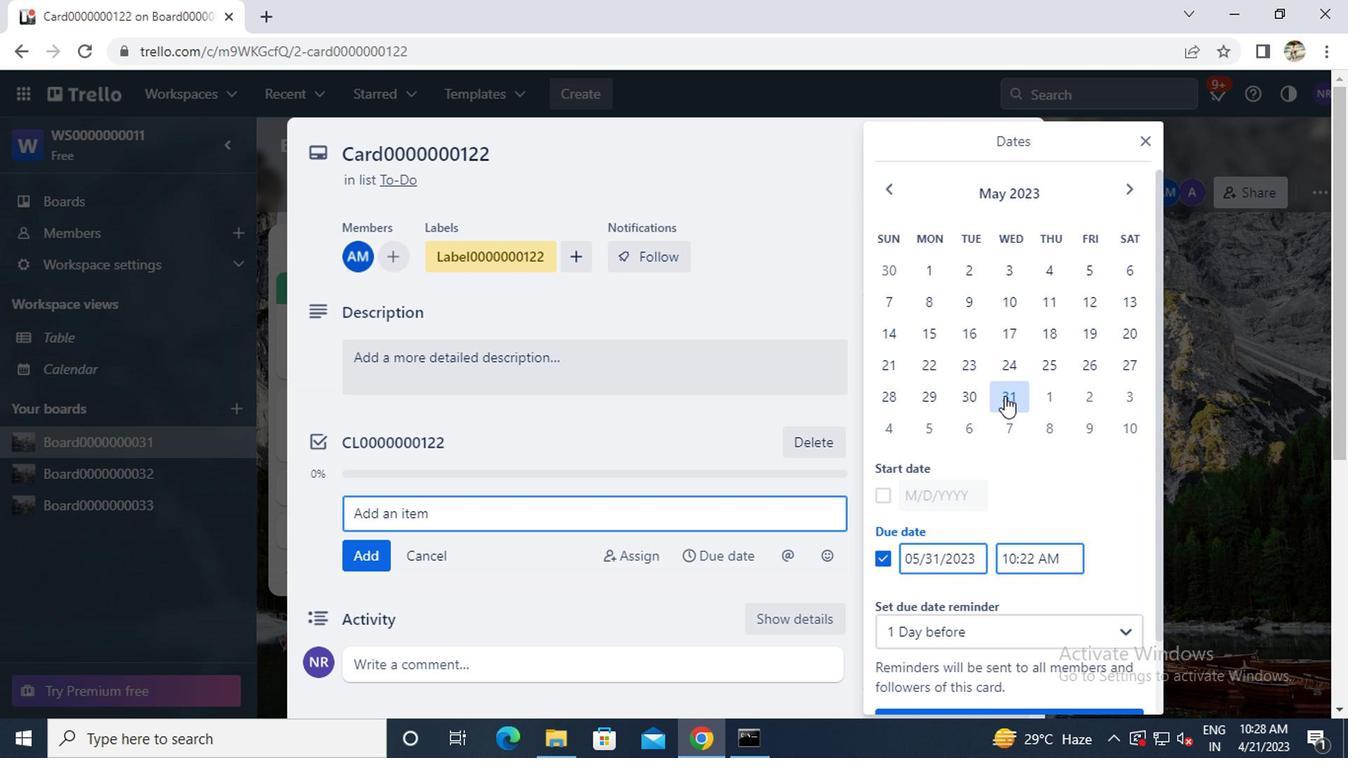 
Action: Mouse scrolled (1000, 401) with delta (0, 0)
Screenshot: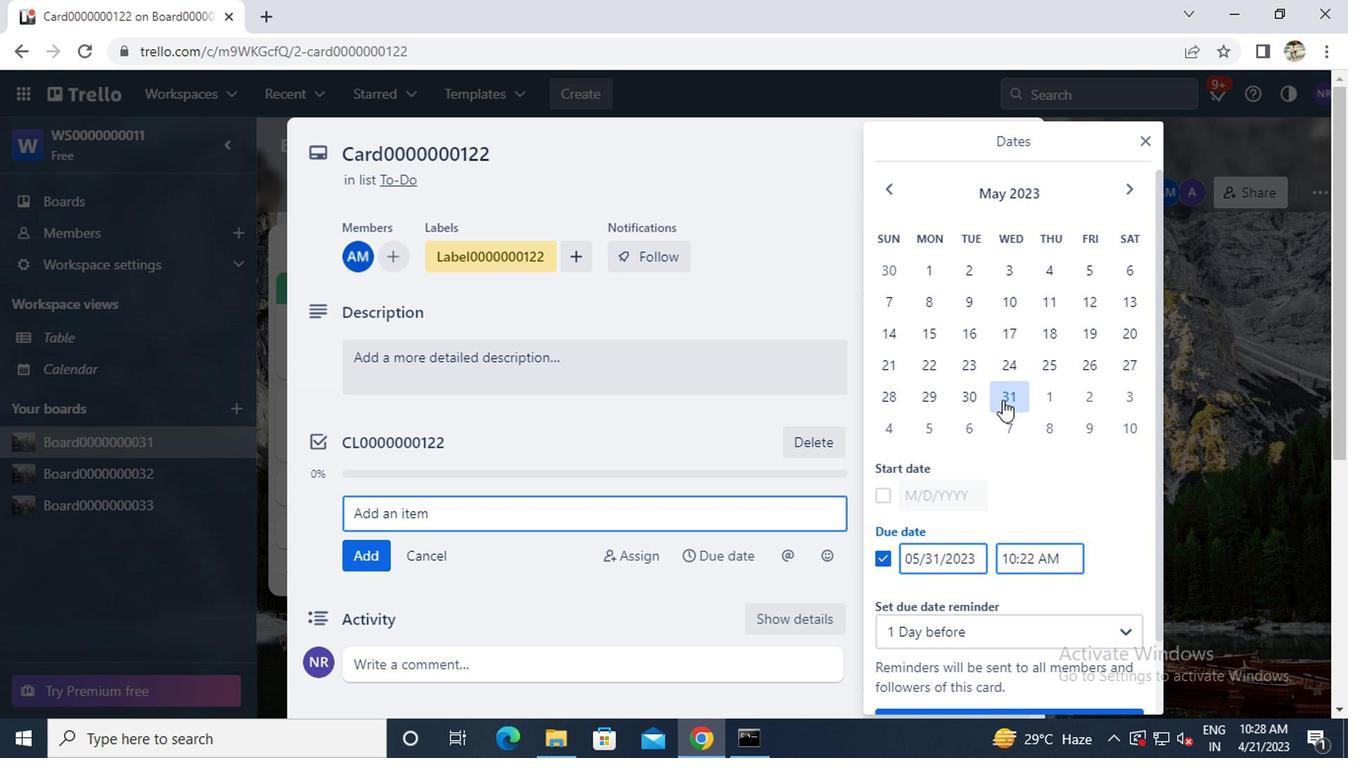 
Action: Mouse scrolled (1000, 401) with delta (0, 0)
Screenshot: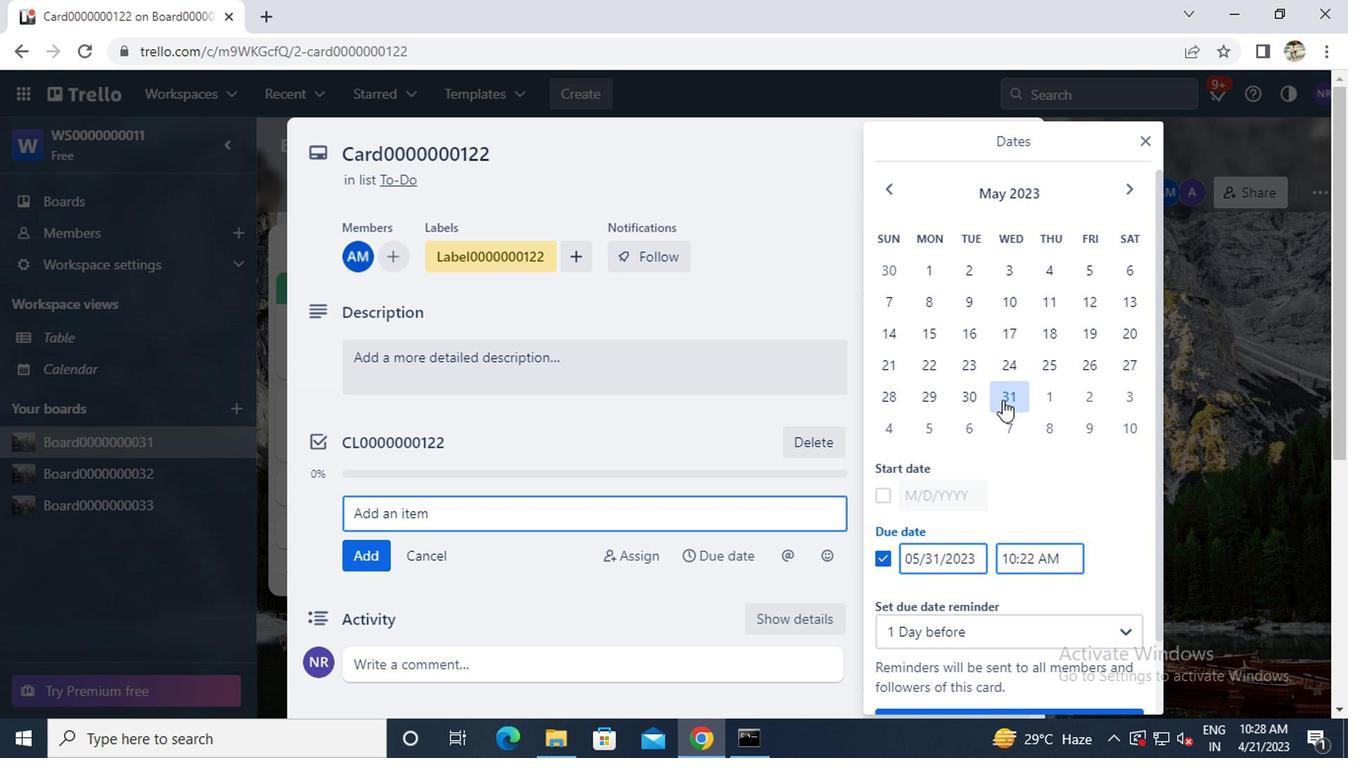 
Action: Mouse scrolled (1000, 401) with delta (0, 0)
Screenshot: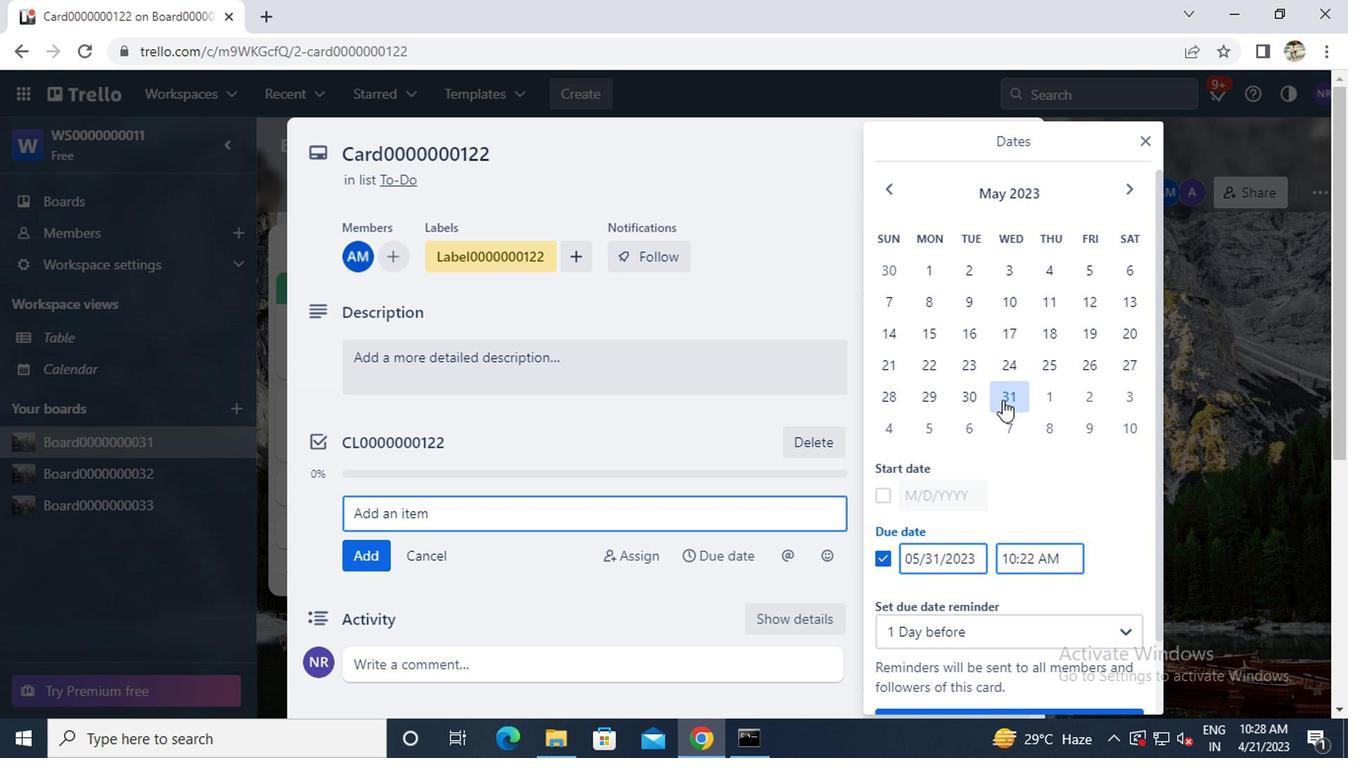 
Action: Mouse moved to (992, 641)
Screenshot: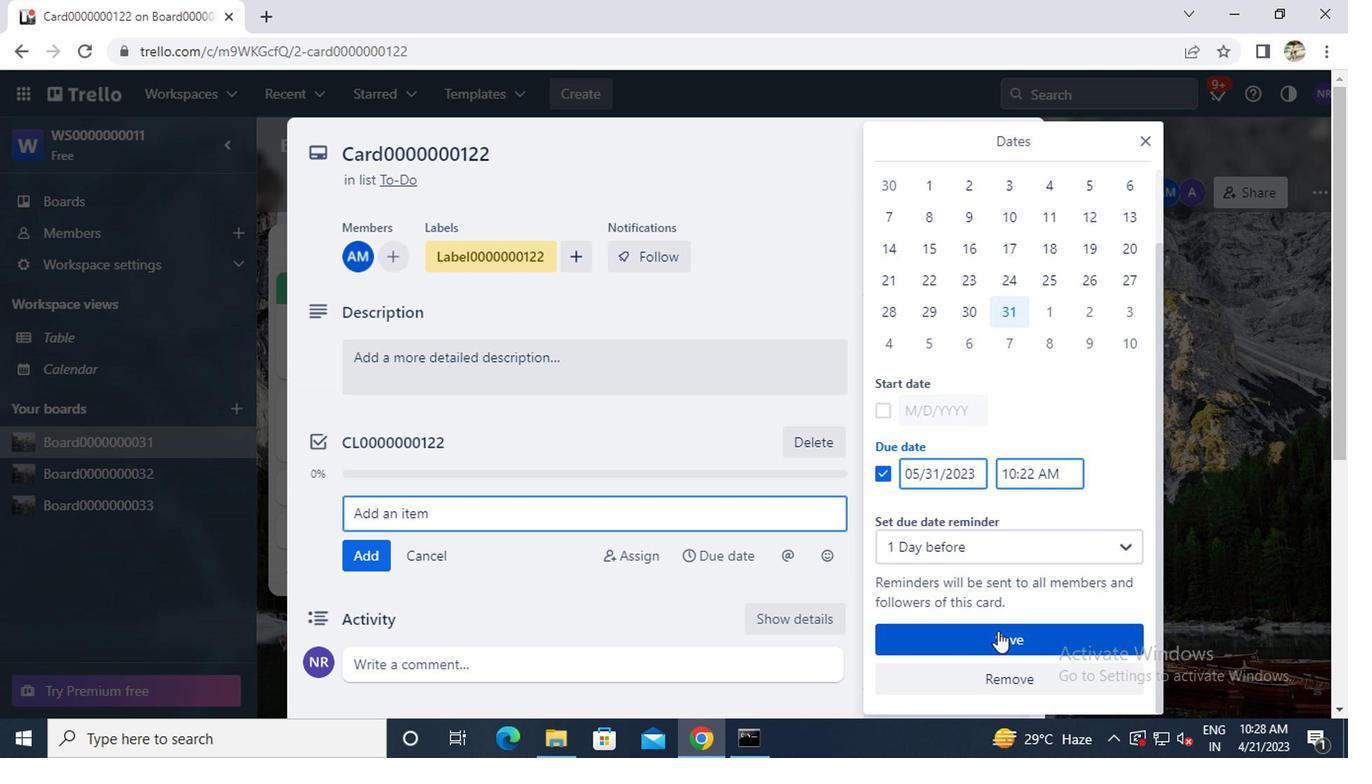 
Action: Mouse pressed left at (992, 641)
Screenshot: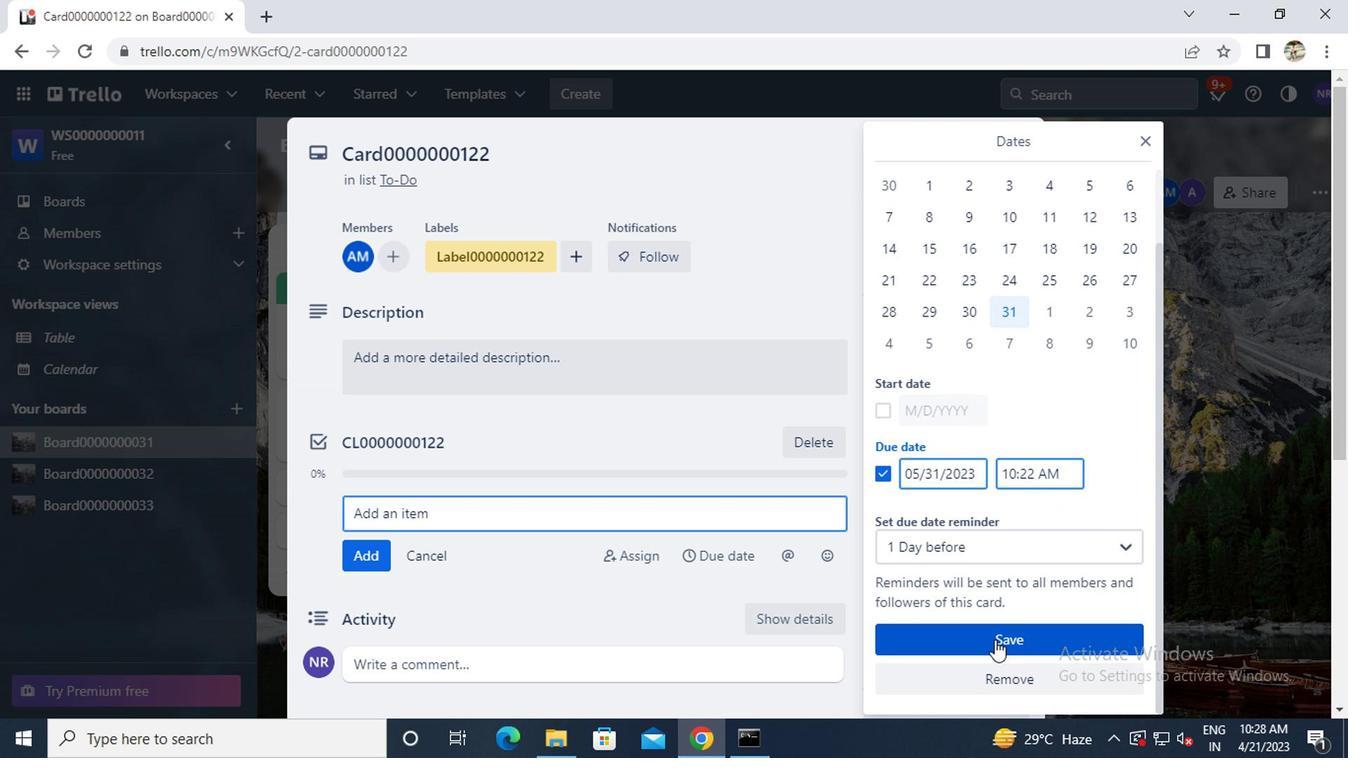 
Action: Mouse moved to (1019, 148)
Screenshot: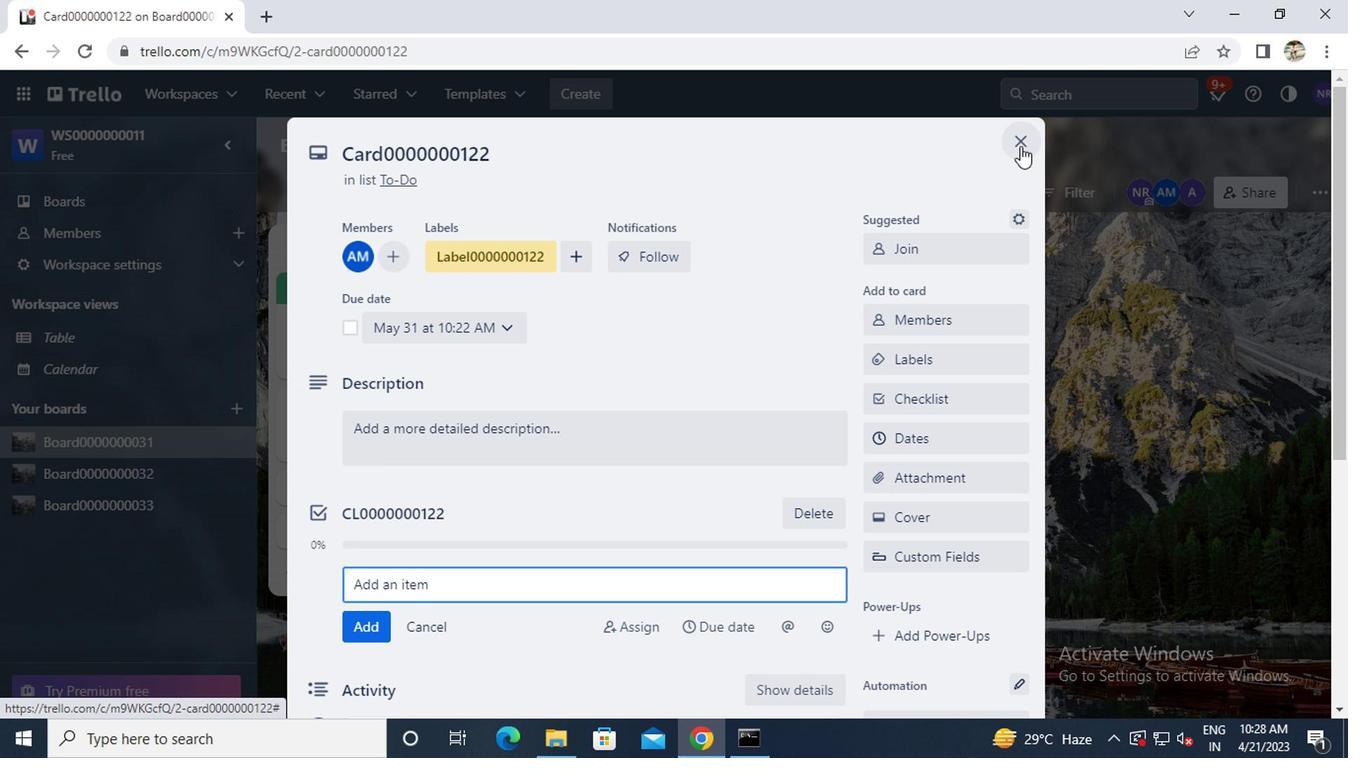 
Action: Mouse pressed left at (1019, 148)
Screenshot: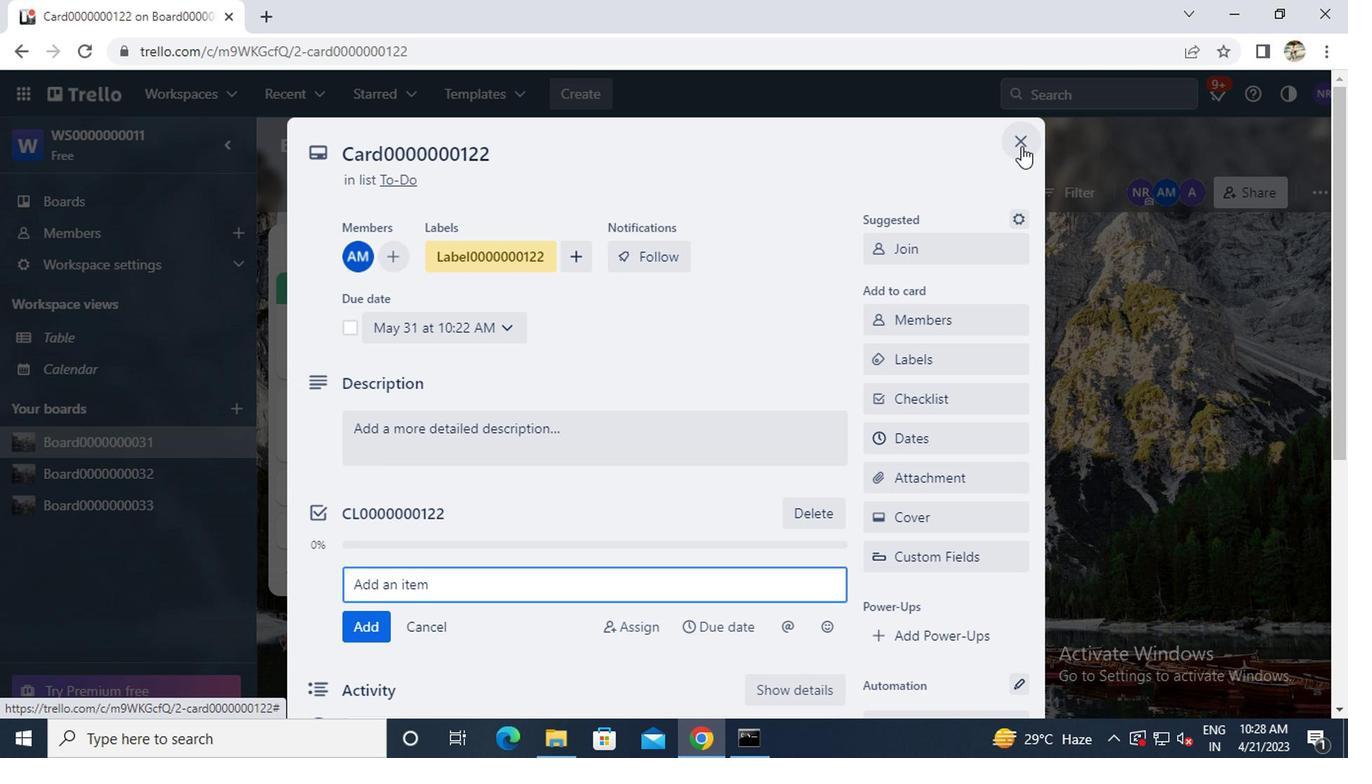 
